 Task: Create a task  Integrate a new online faxing system for a company's communications , assign it to team member softage.5@softage.net in the project AgileOrigin and update the status of the task to  On Track  , set the priority of the task to Low
Action: Mouse moved to (82, 64)
Screenshot: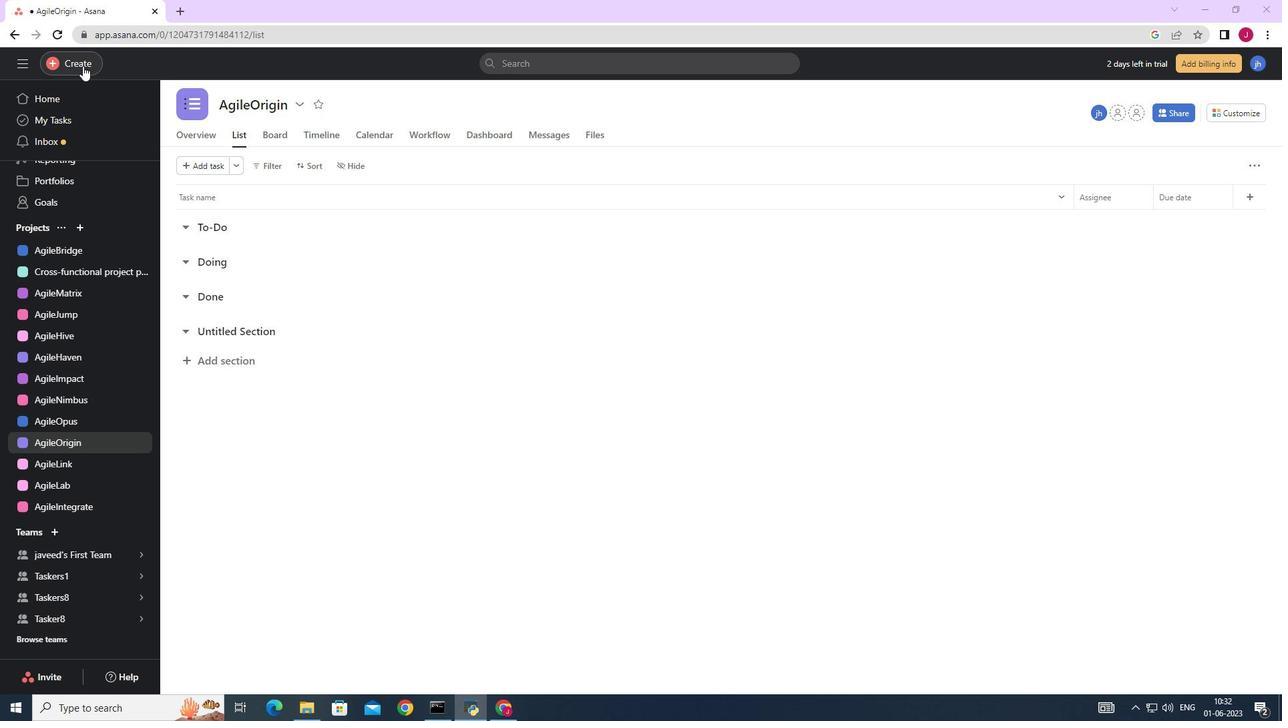 
Action: Mouse pressed left at (82, 64)
Screenshot: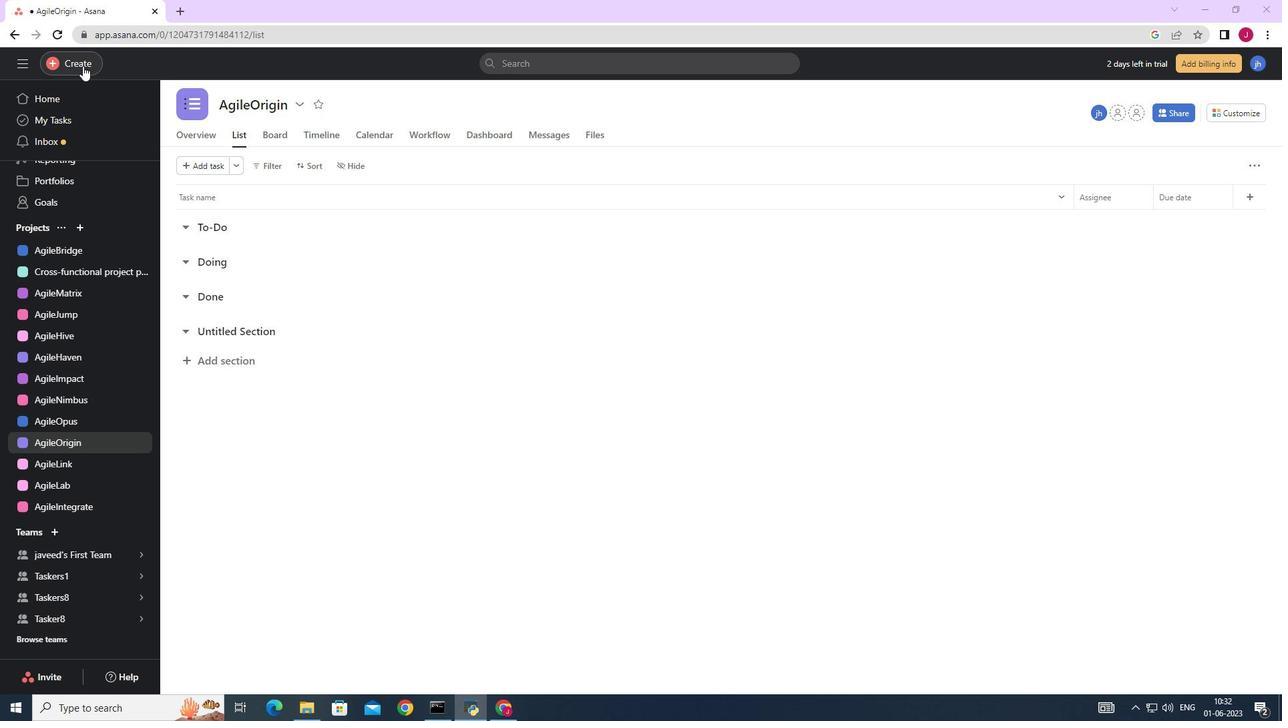 
Action: Mouse moved to (161, 64)
Screenshot: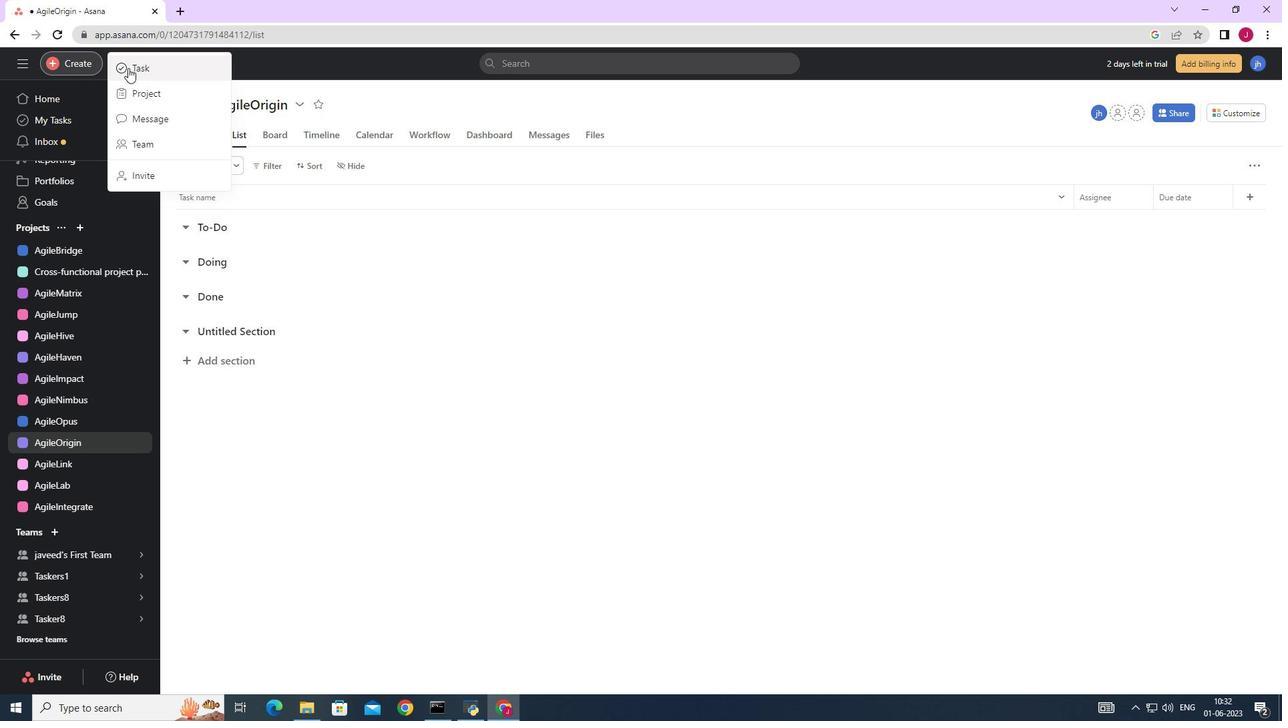 
Action: Mouse pressed left at (161, 64)
Screenshot: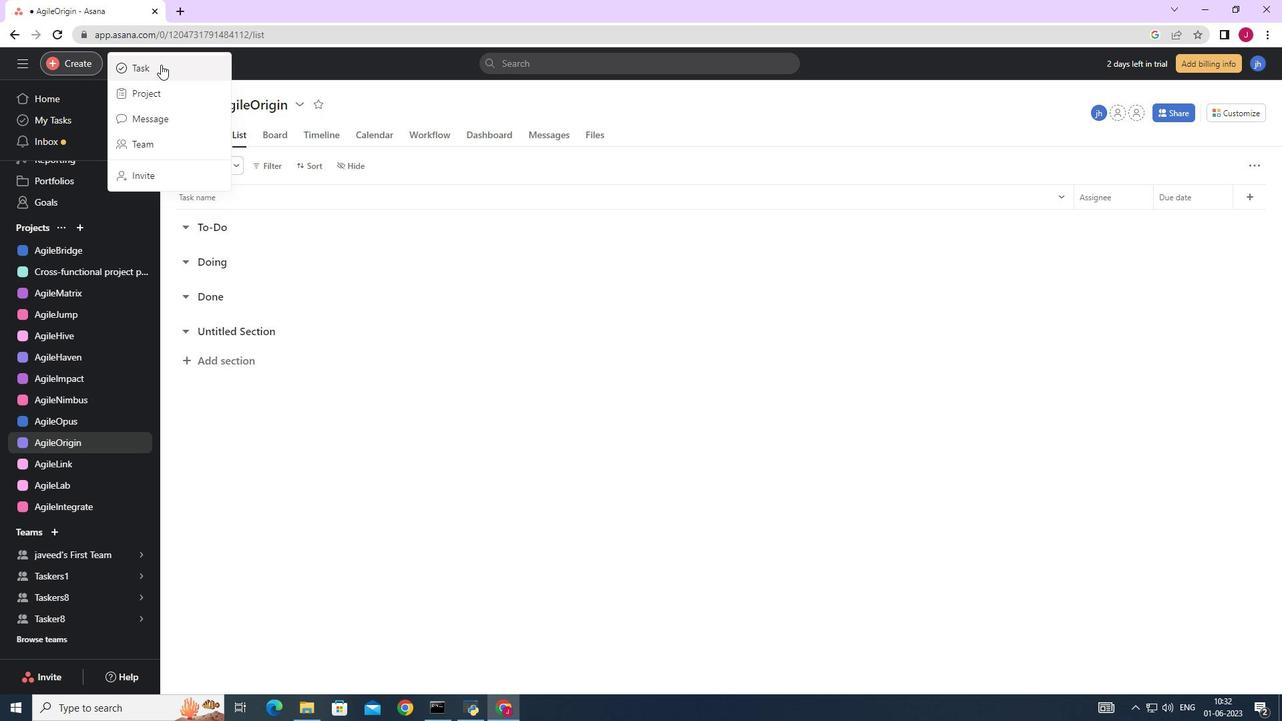 
Action: Mouse moved to (1044, 440)
Screenshot: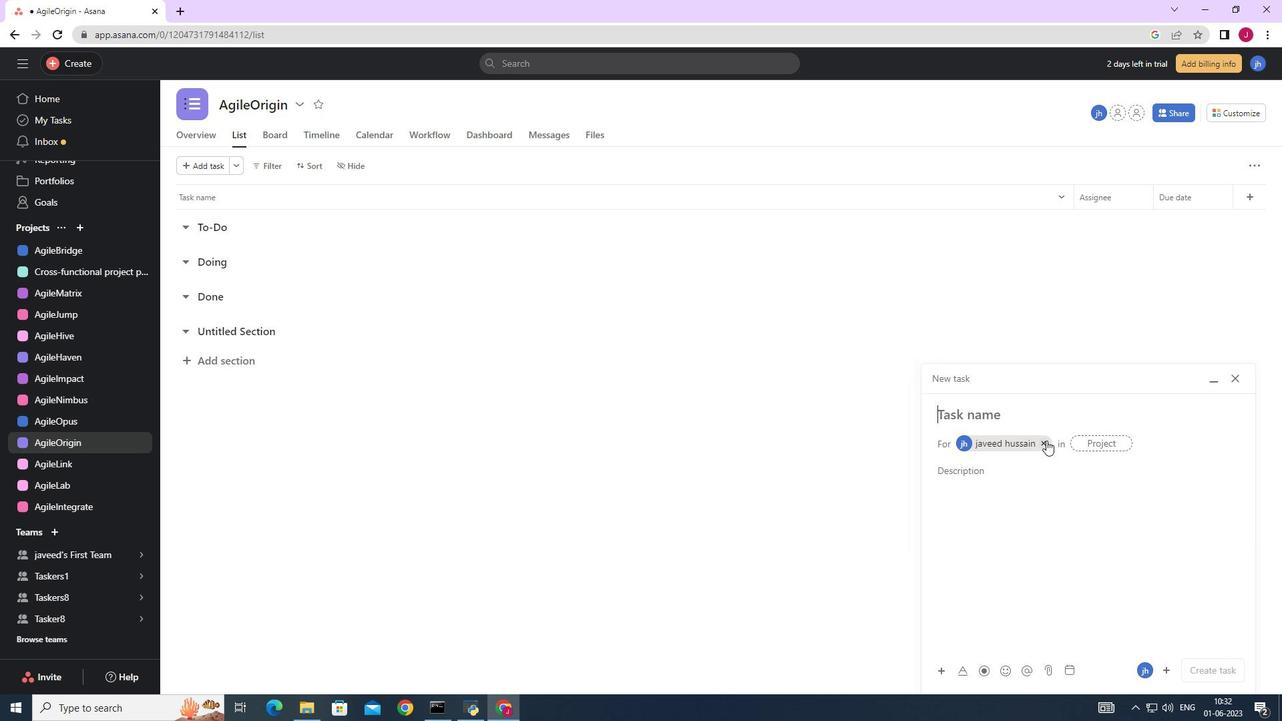 
Action: Mouse pressed left at (1044, 440)
Screenshot: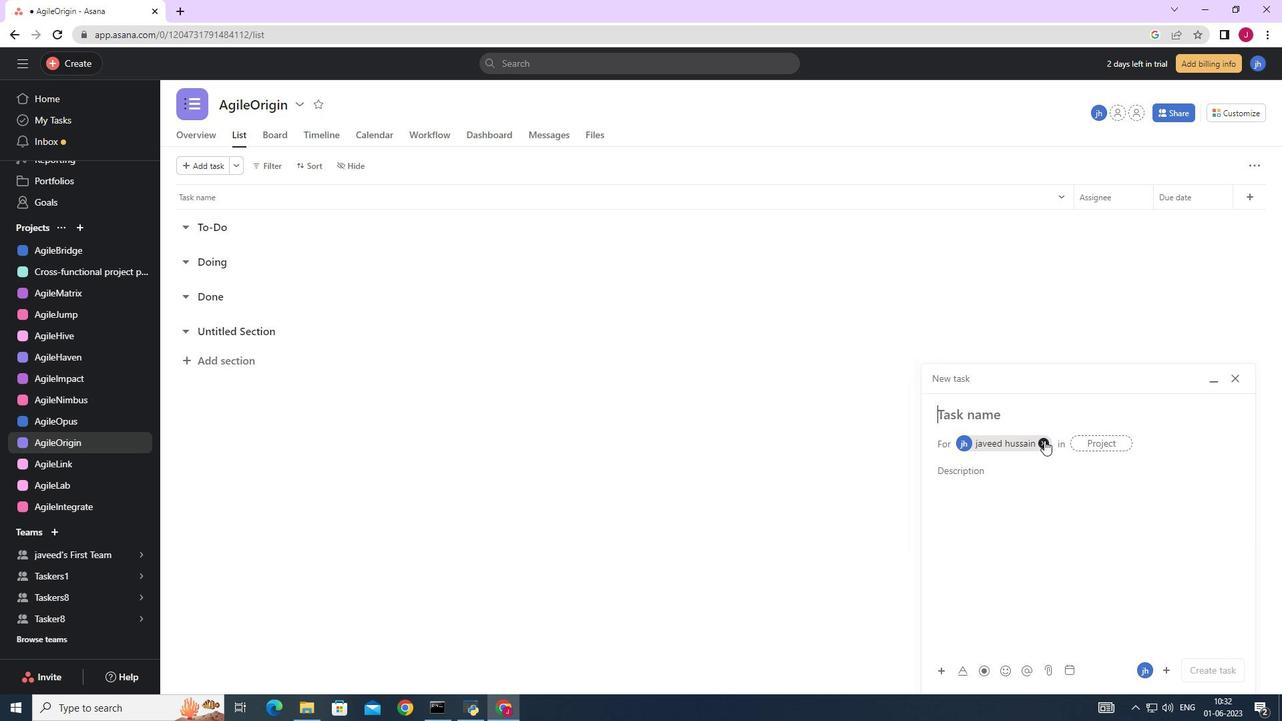 
Action: Mouse moved to (982, 443)
Screenshot: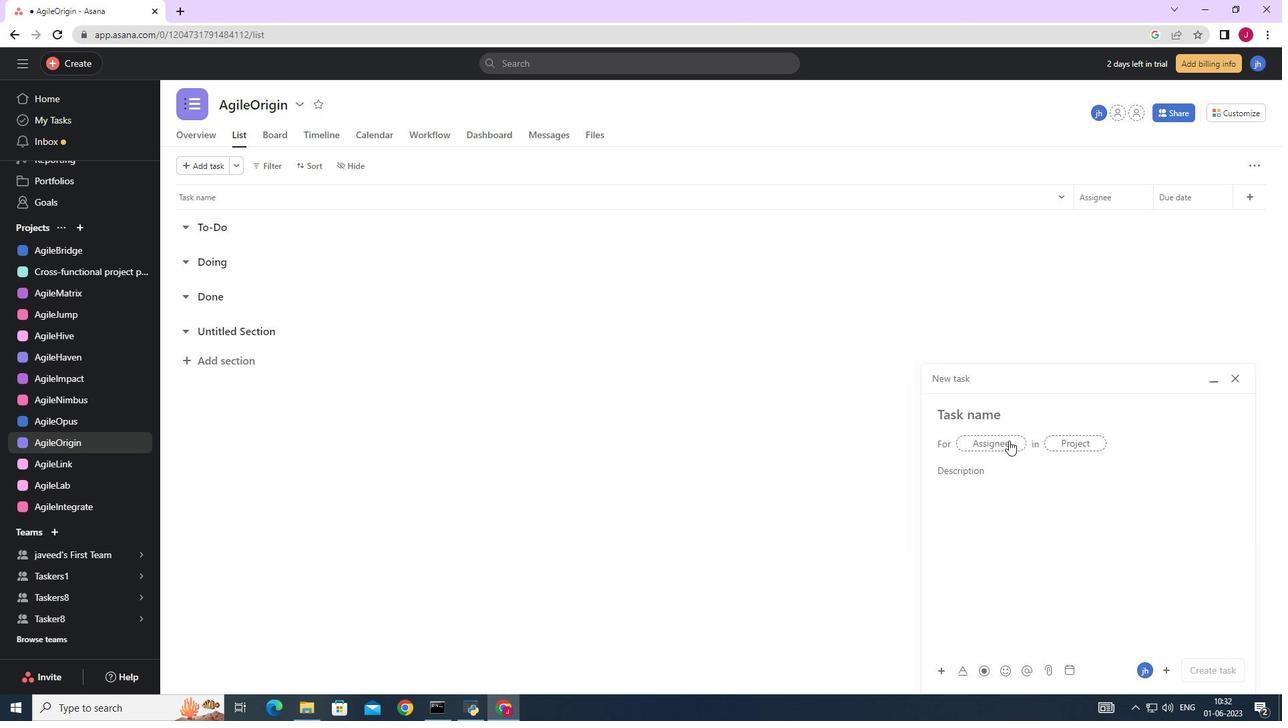 
Action: Mouse pressed left at (982, 443)
Screenshot: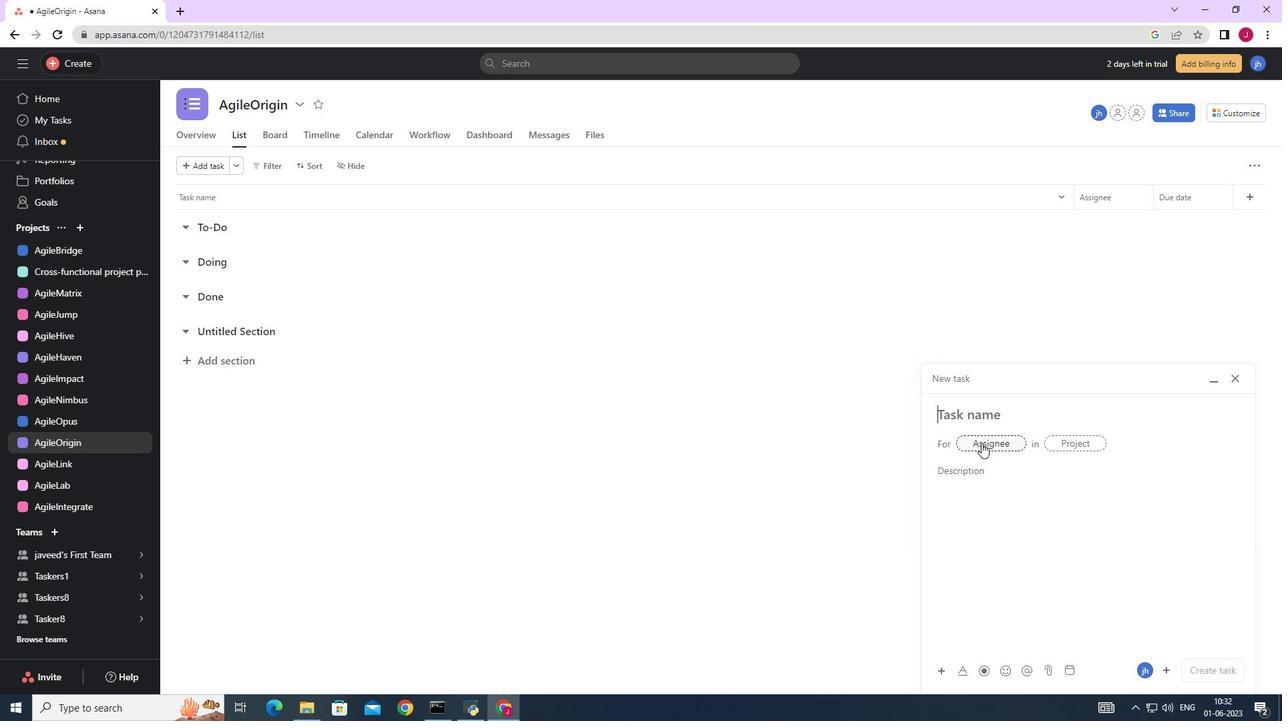 
Action: Mouse moved to (976, 413)
Screenshot: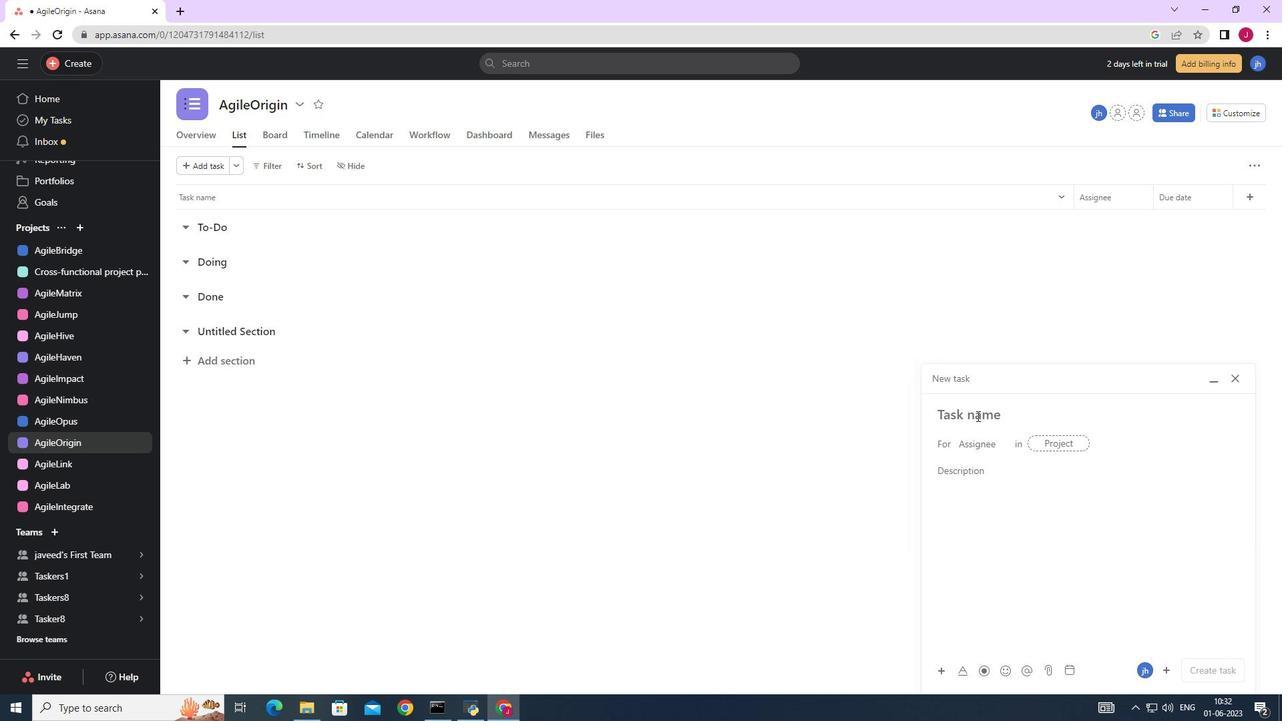
Action: Mouse pressed left at (976, 414)
Screenshot: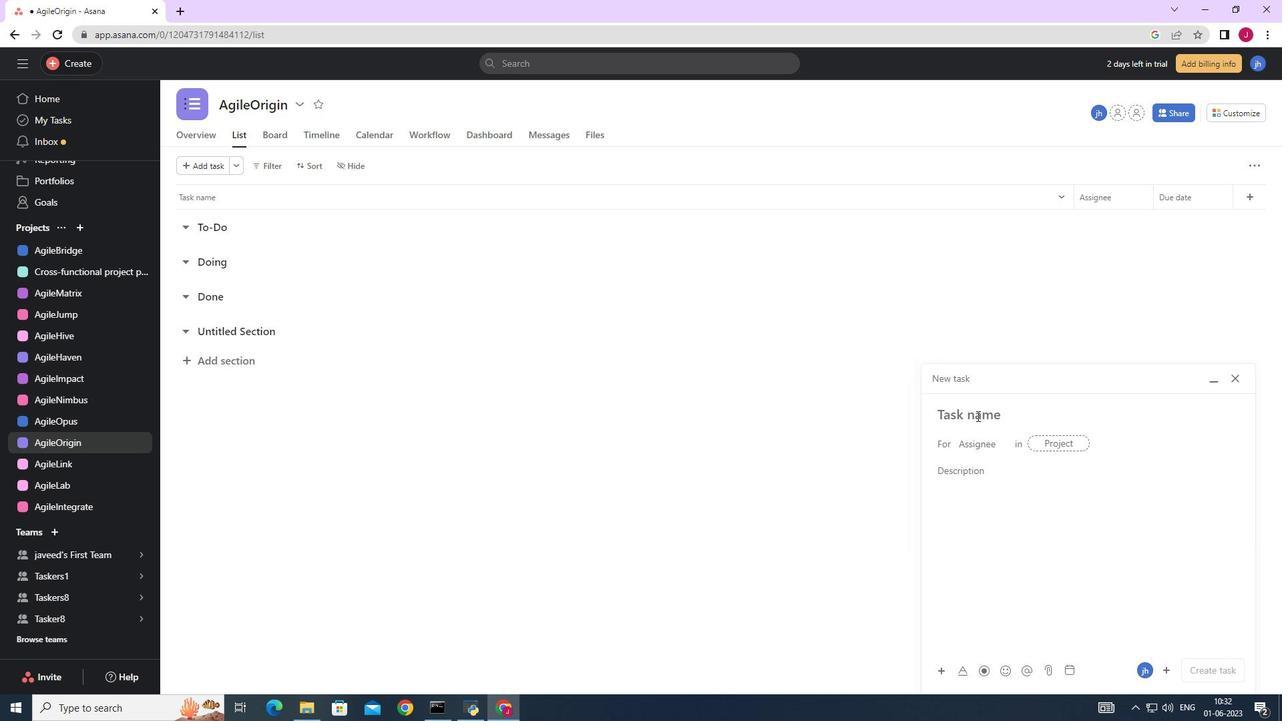 
Action: Key pressed <Key.caps_lock>I<Key.caps_lock>ntegrate<Key.space>a<Key.space>new<Key.space>online<Key.space>faxing<Key.space>system<Key.space>for<Key.space>a<Key.space>companys<Key.space>
Screenshot: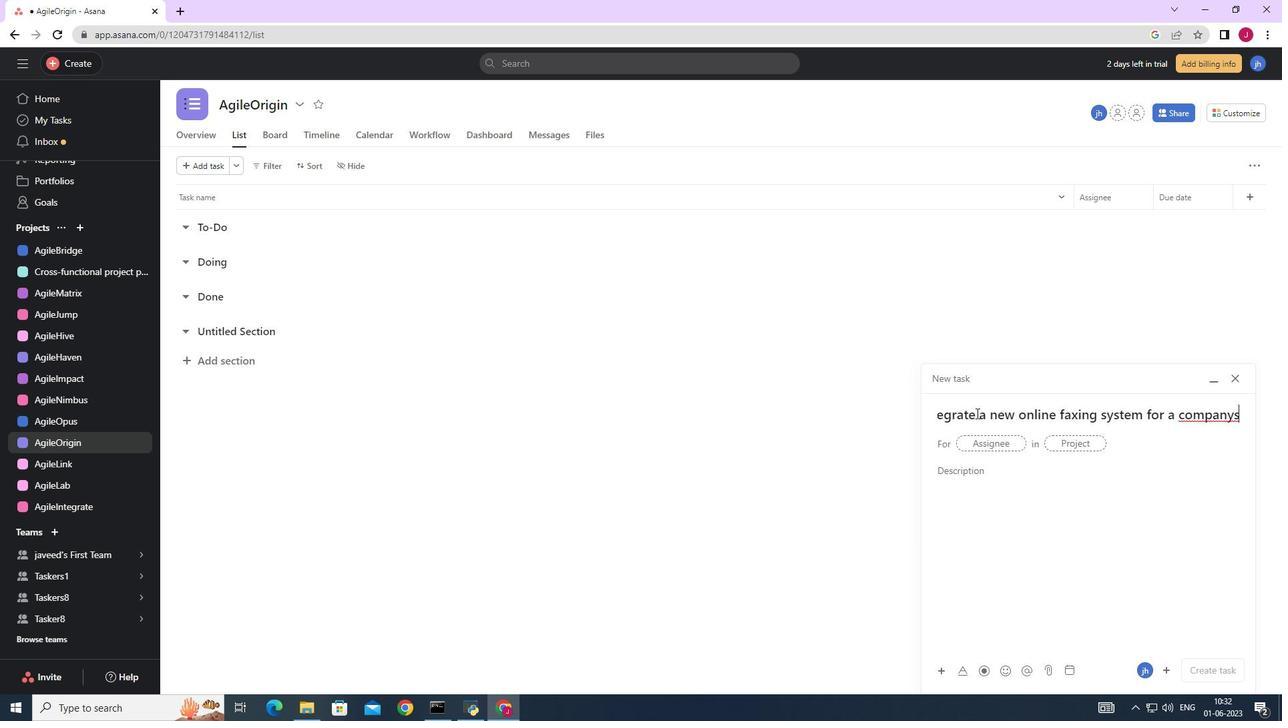 
Action: Mouse moved to (1205, 414)
Screenshot: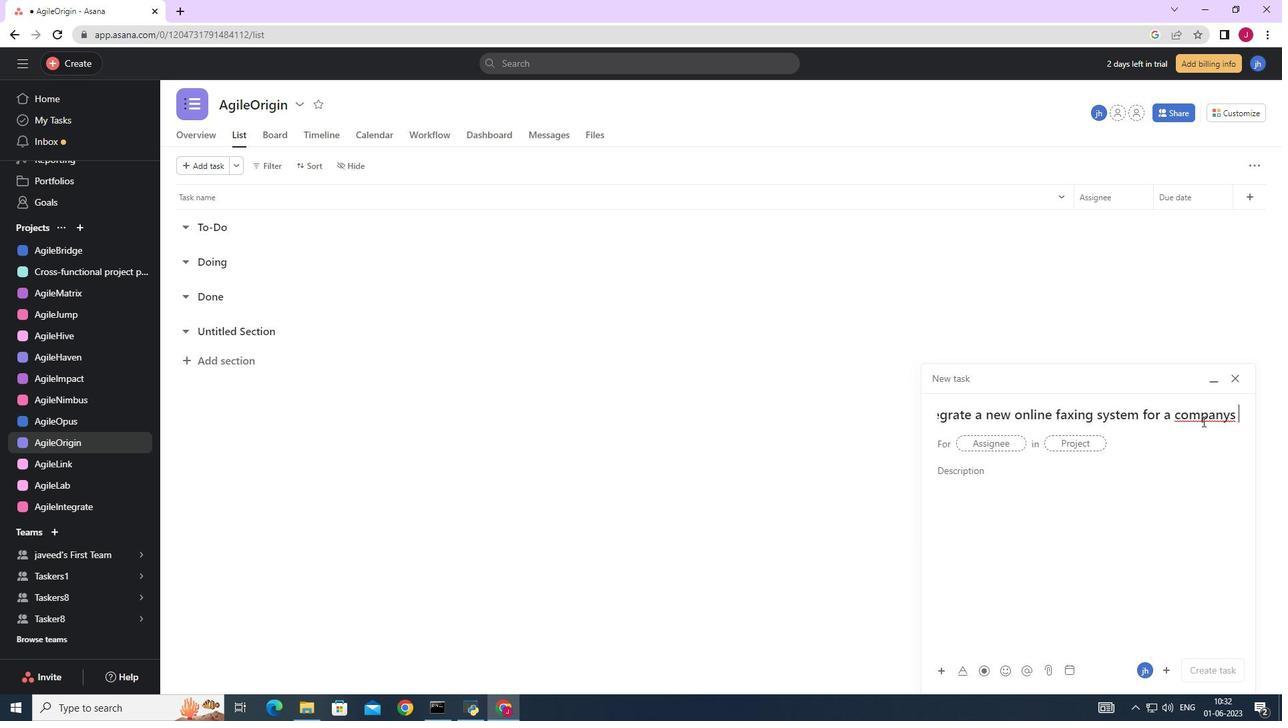 
Action: Mouse pressed right at (1205, 414)
Screenshot: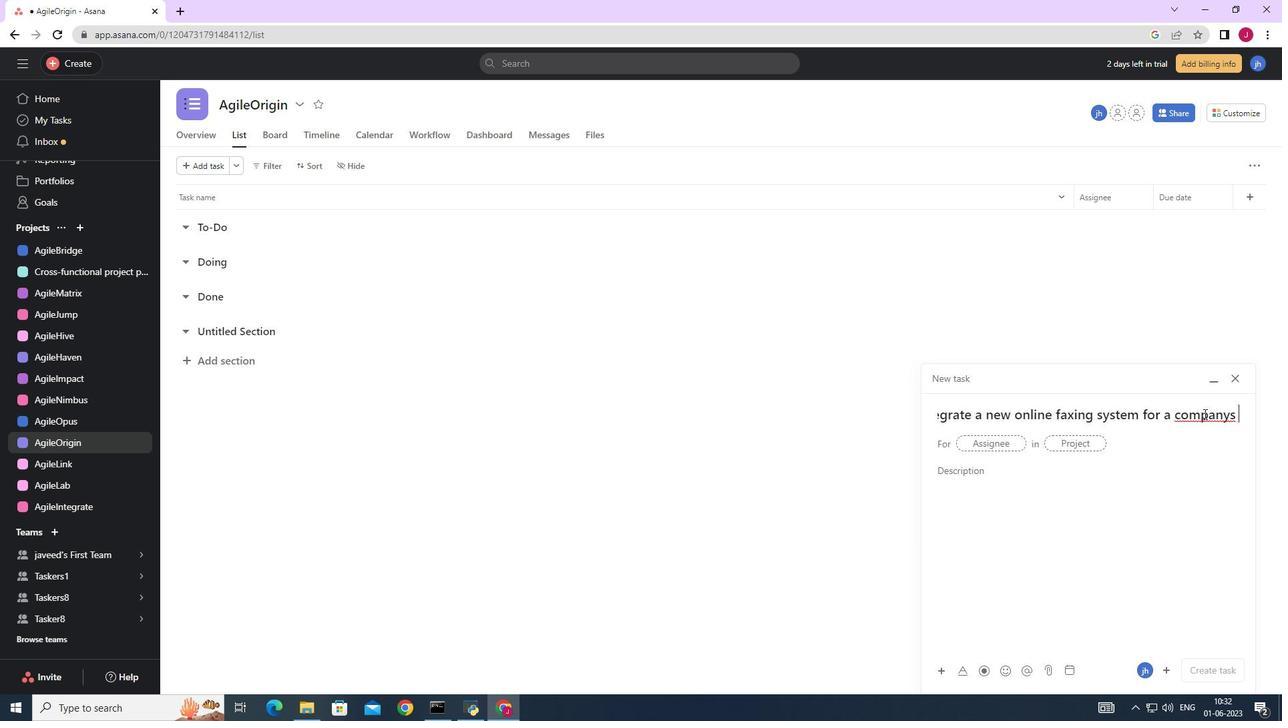 
Action: Mouse moved to (1171, 423)
Screenshot: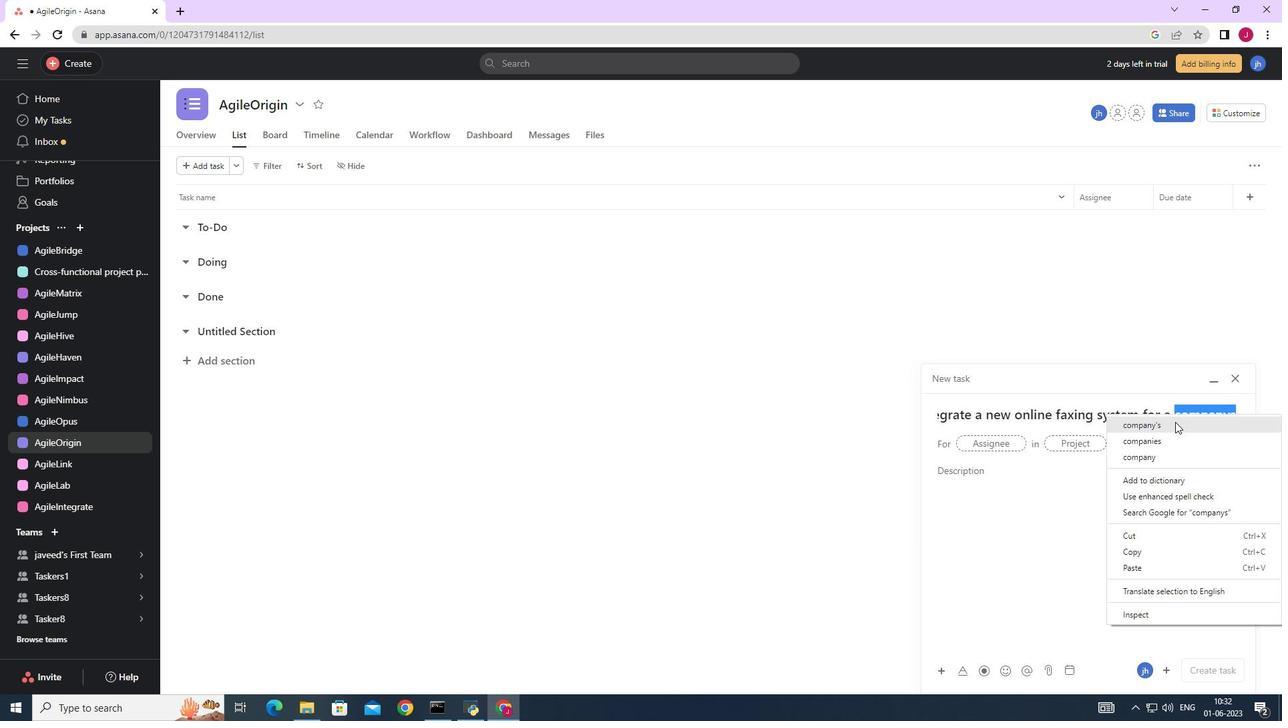 
Action: Mouse pressed left at (1171, 423)
Screenshot: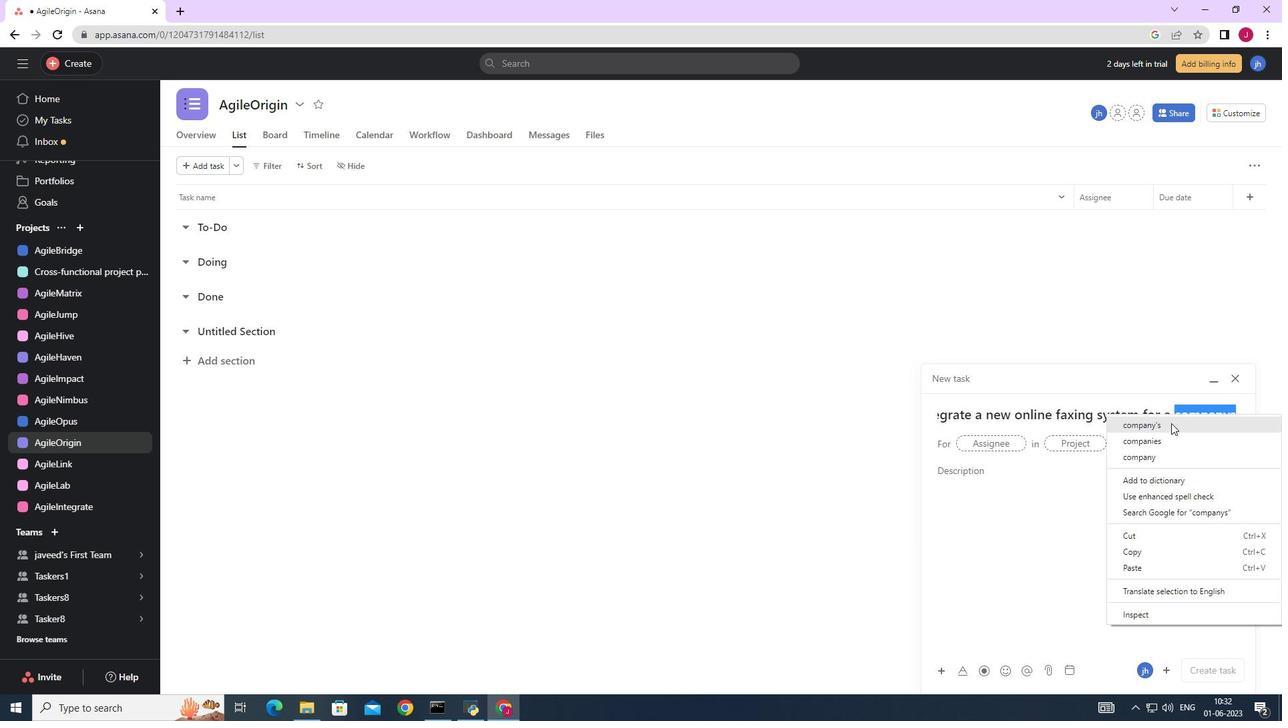 
Action: Key pressed <Key.space>communications
Screenshot: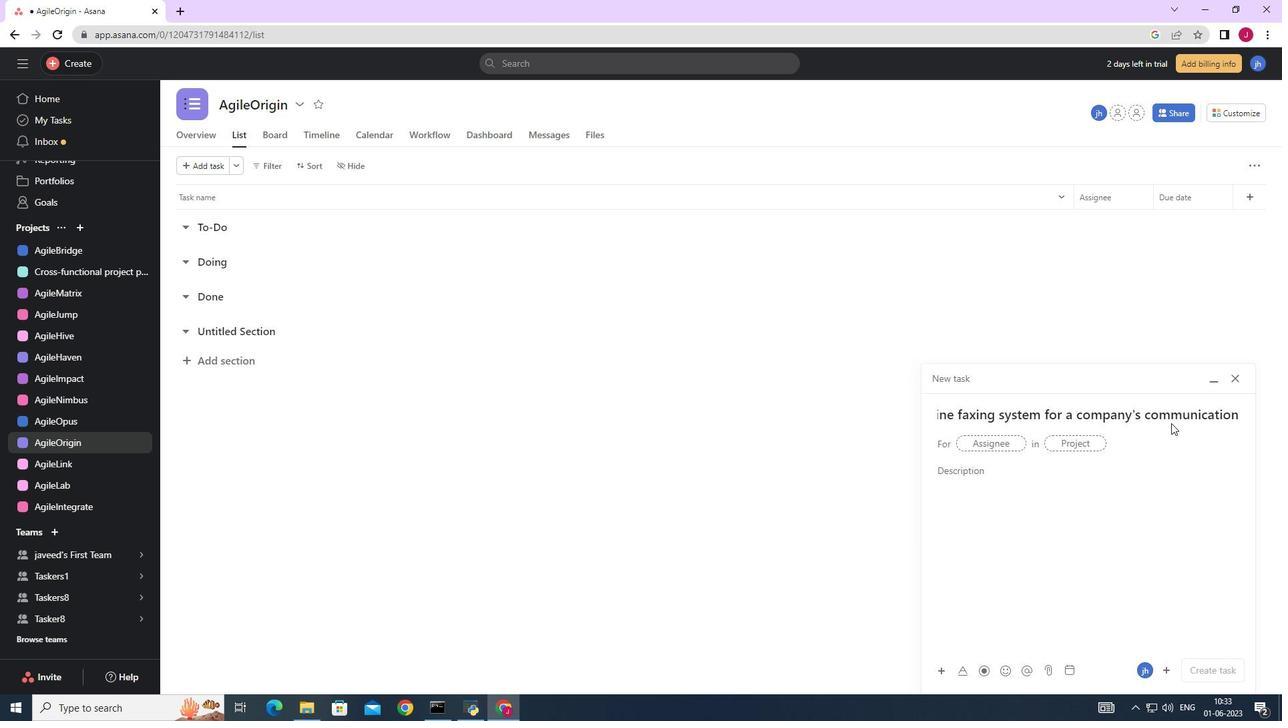
Action: Mouse moved to (997, 442)
Screenshot: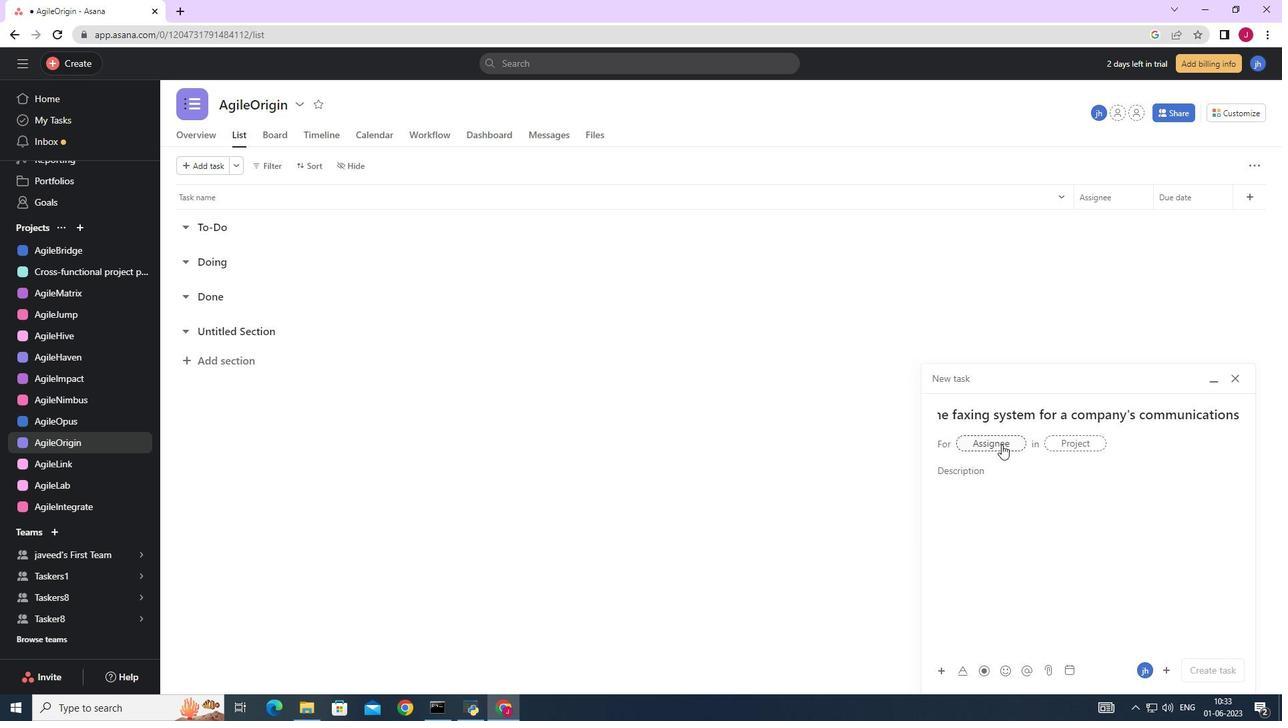 
Action: Mouse pressed left at (997, 442)
Screenshot: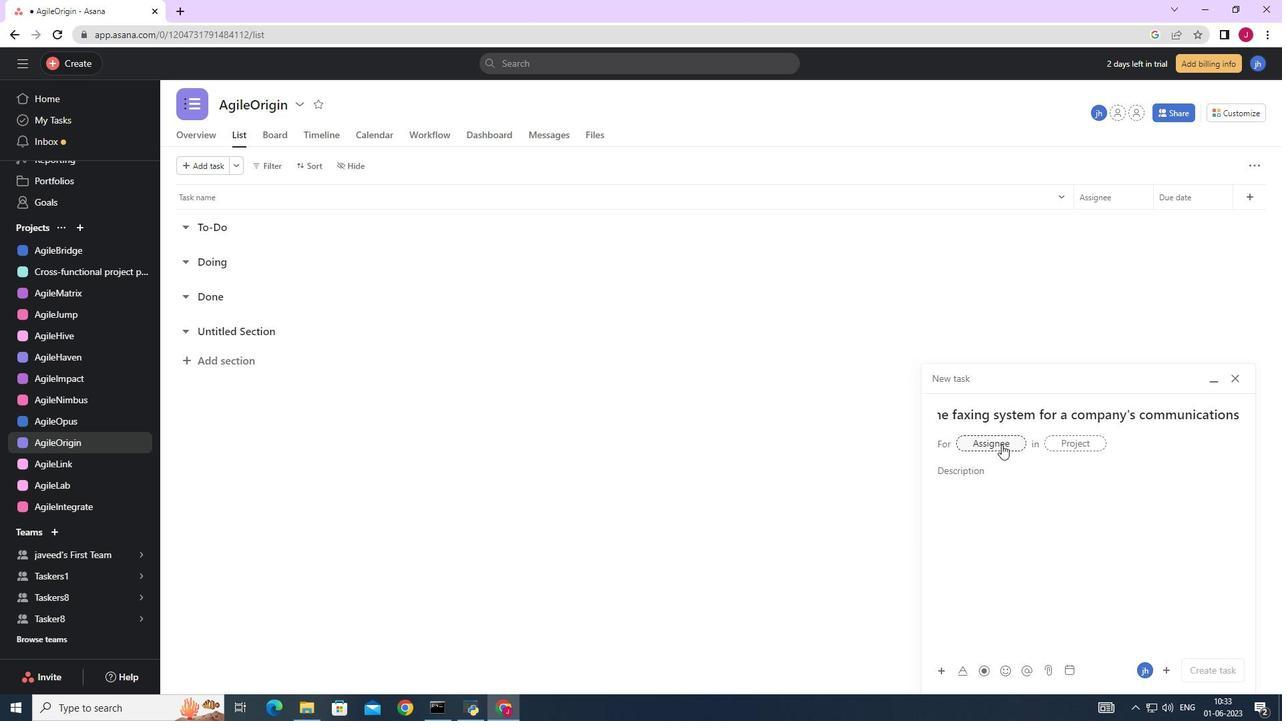 
Action: Key pressed softage.5
Screenshot: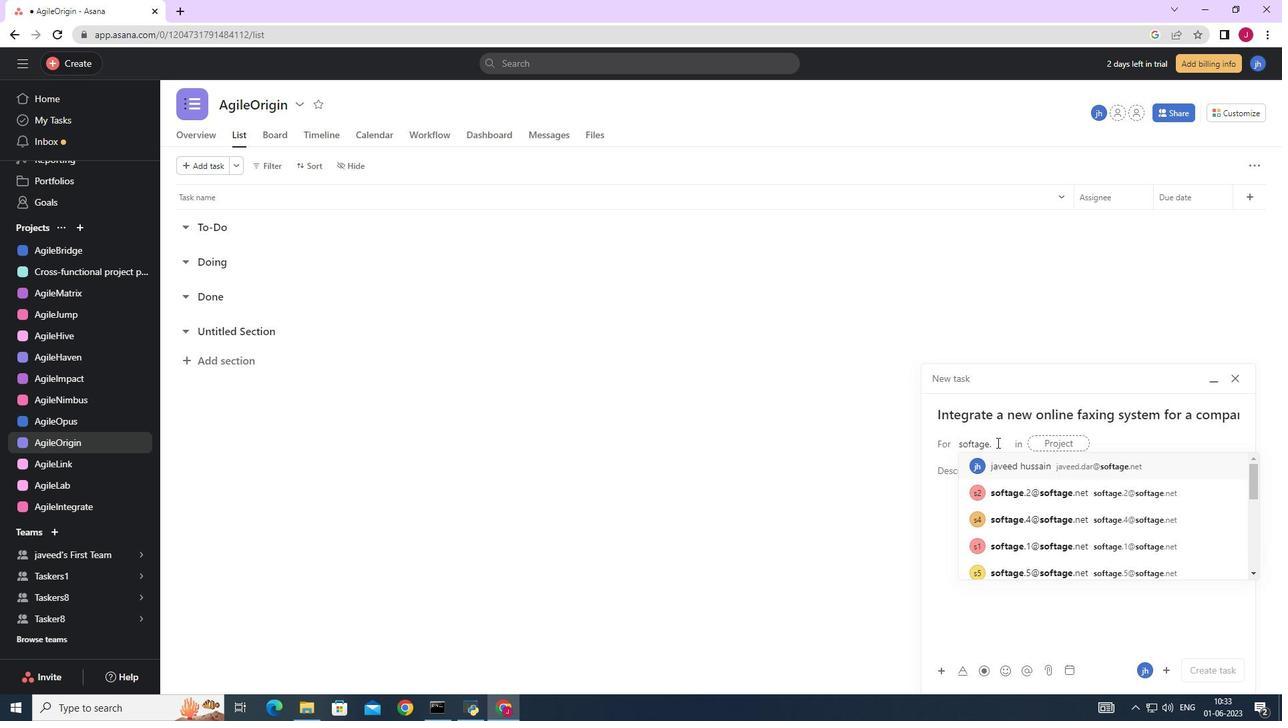 
Action: Mouse moved to (1012, 467)
Screenshot: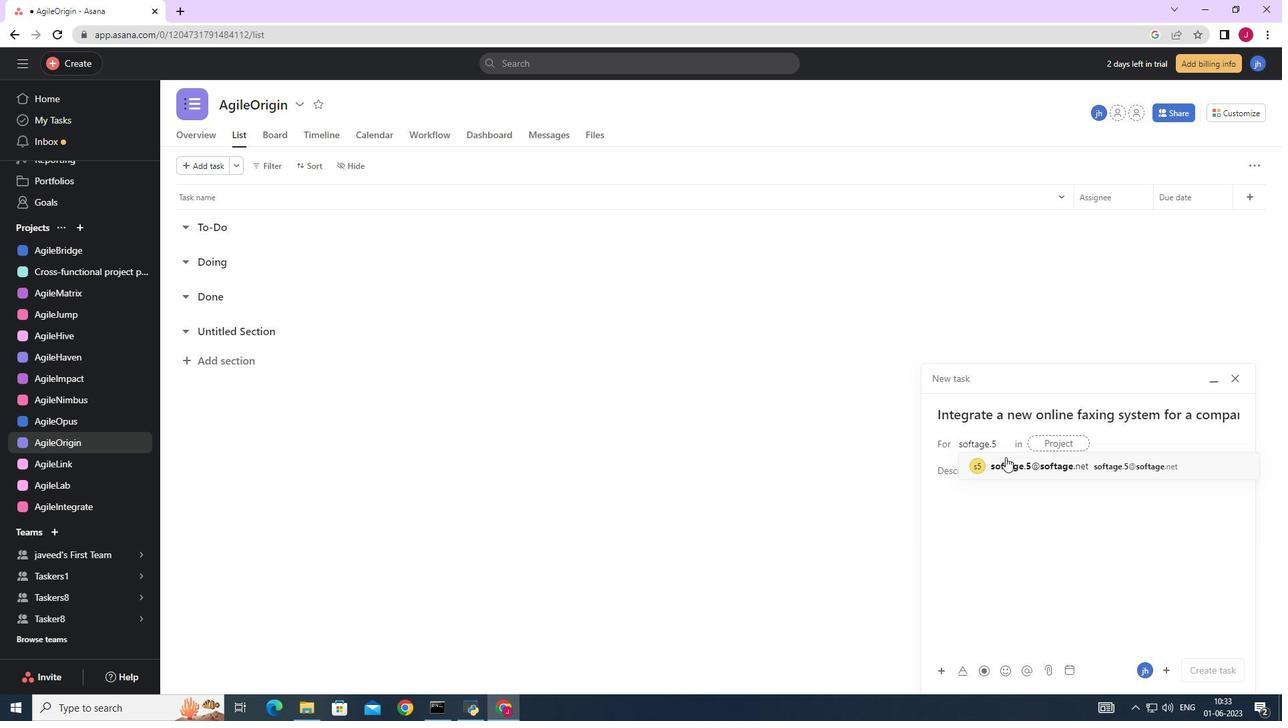 
Action: Mouse pressed left at (1012, 467)
Screenshot: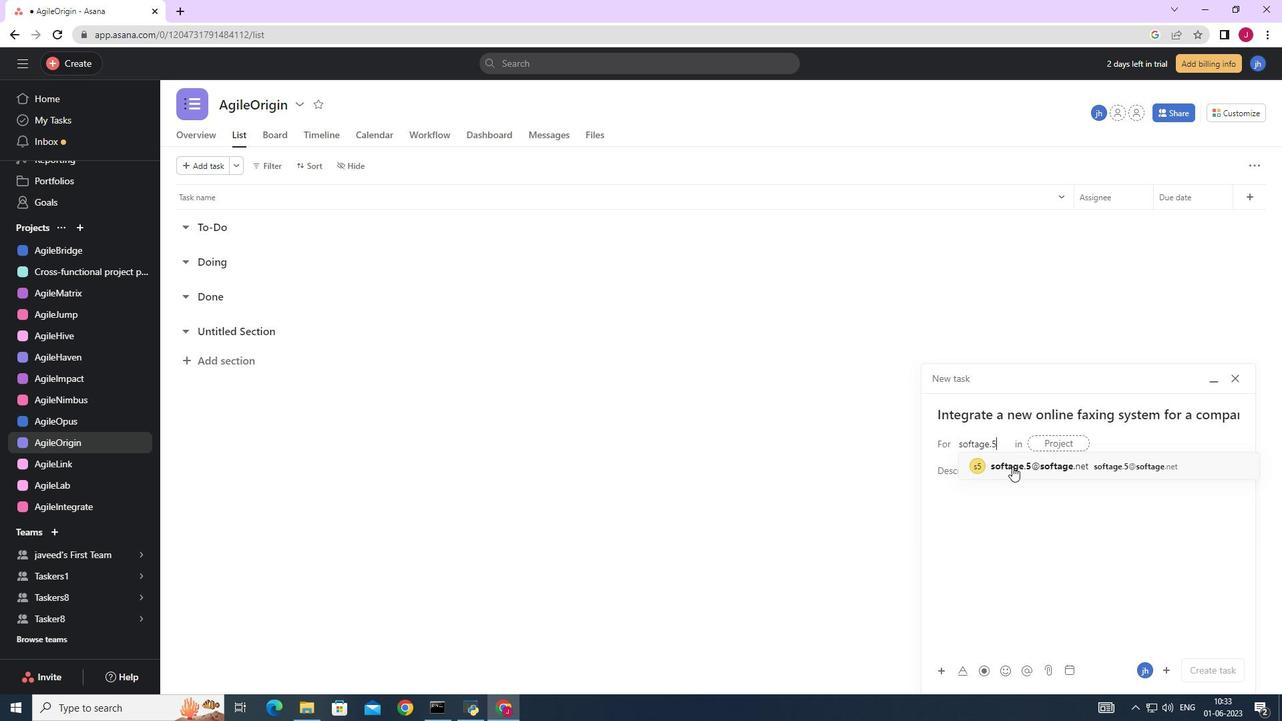 
Action: Mouse moved to (823, 475)
Screenshot: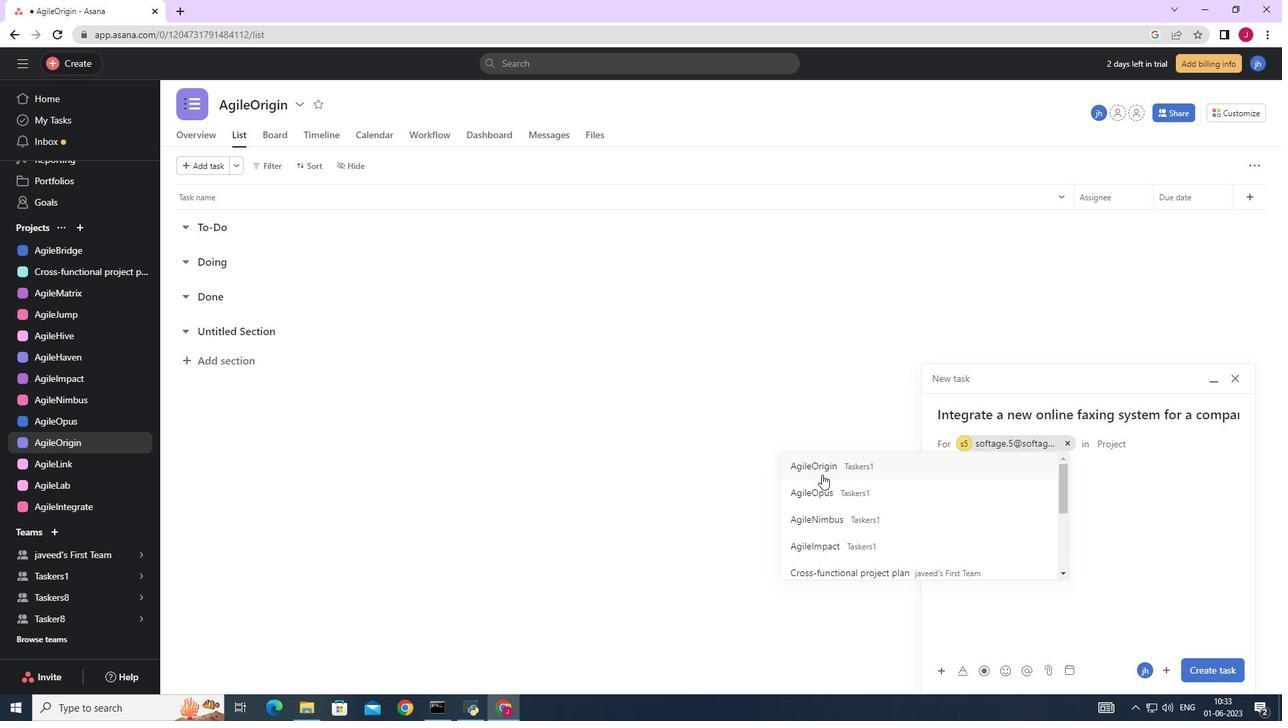 
Action: Mouse scrolled (823, 475) with delta (0, 0)
Screenshot: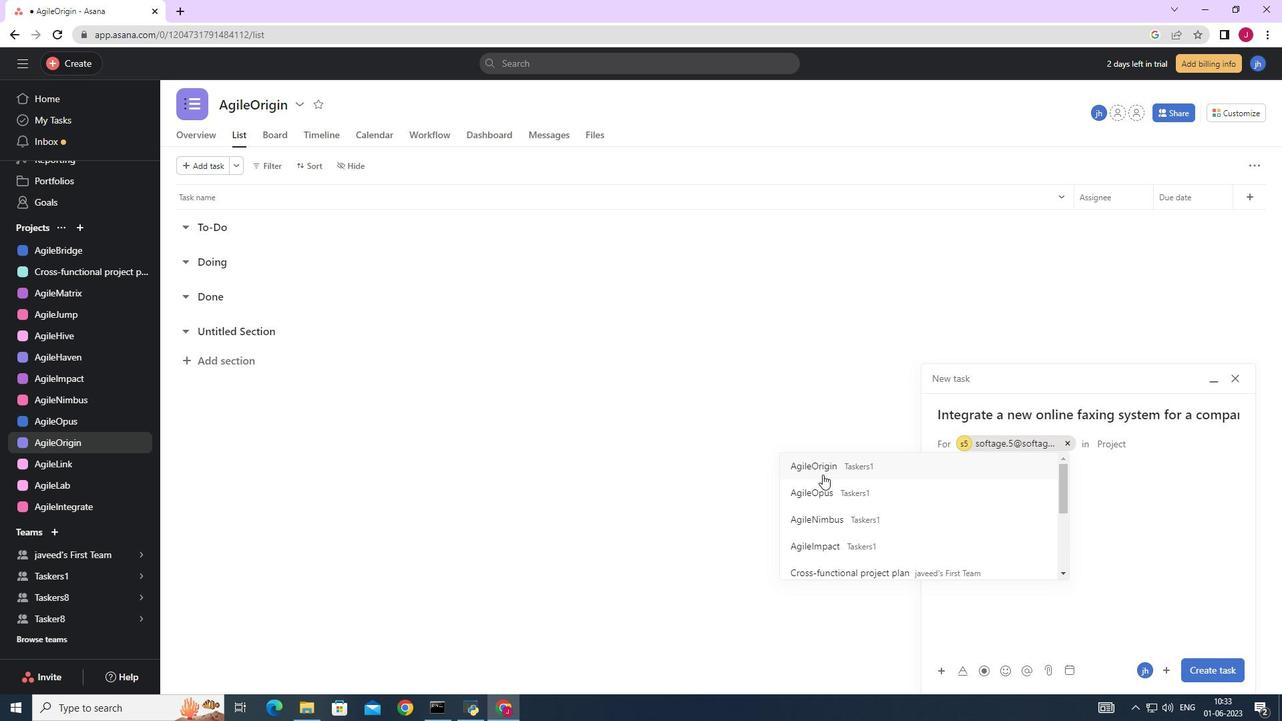 
Action: Mouse scrolled (823, 475) with delta (0, 0)
Screenshot: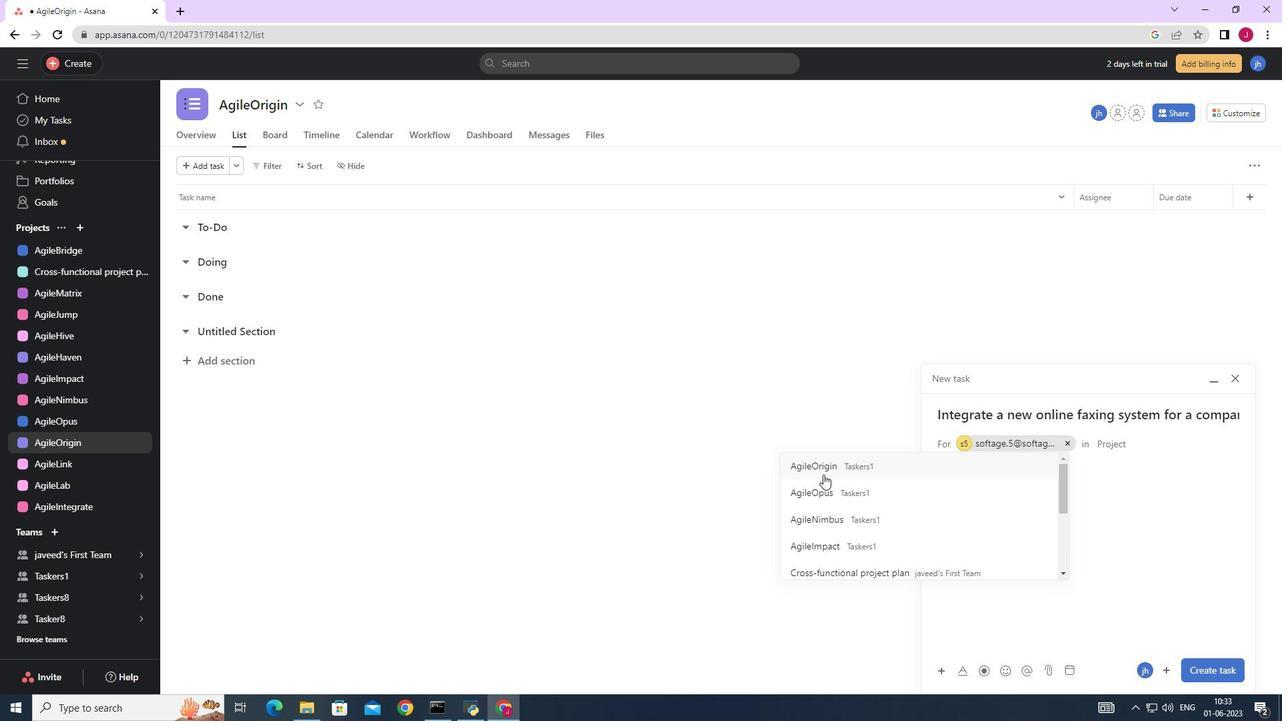 
Action: Mouse scrolled (823, 475) with delta (0, 0)
Screenshot: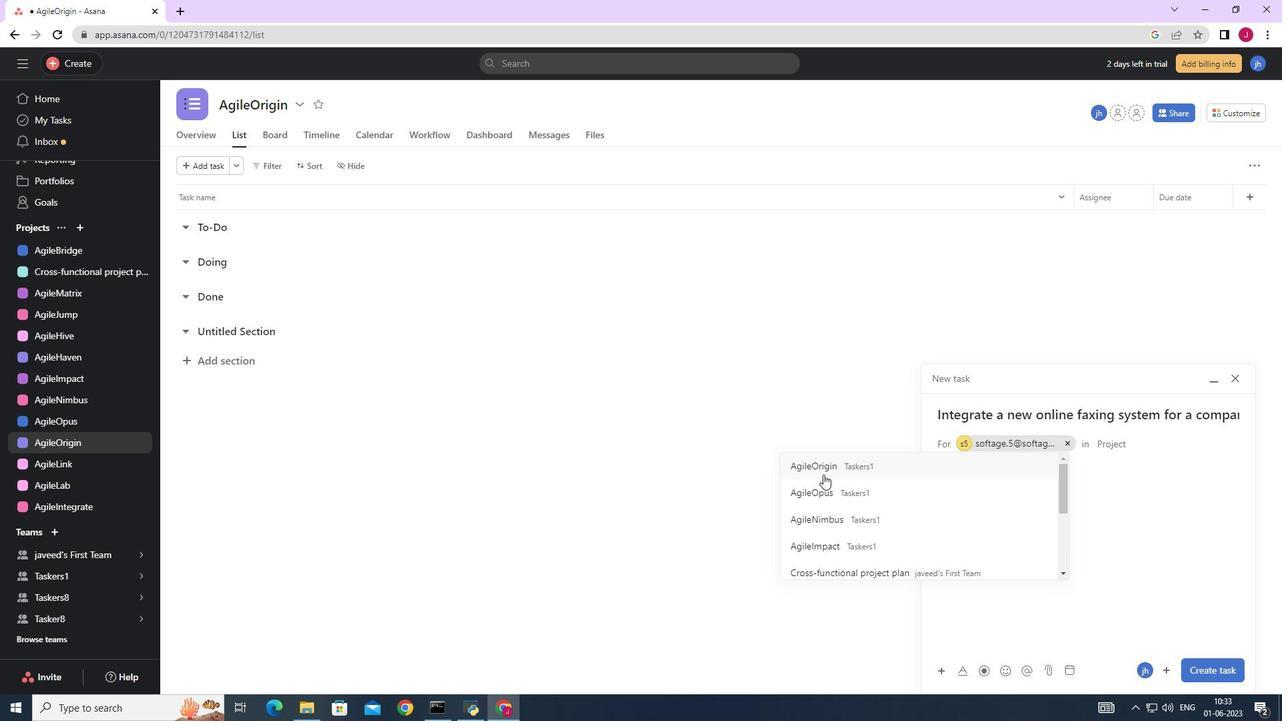 
Action: Mouse moved to (820, 465)
Screenshot: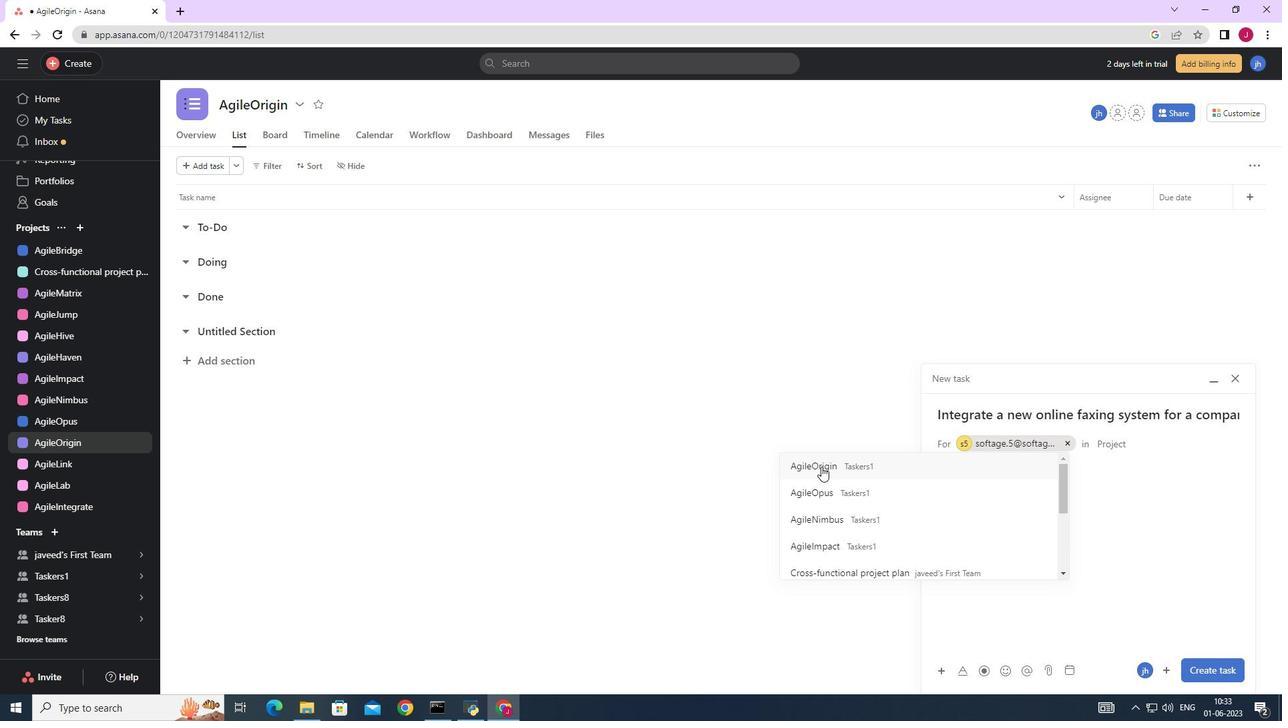 
Action: Mouse pressed left at (820, 465)
Screenshot: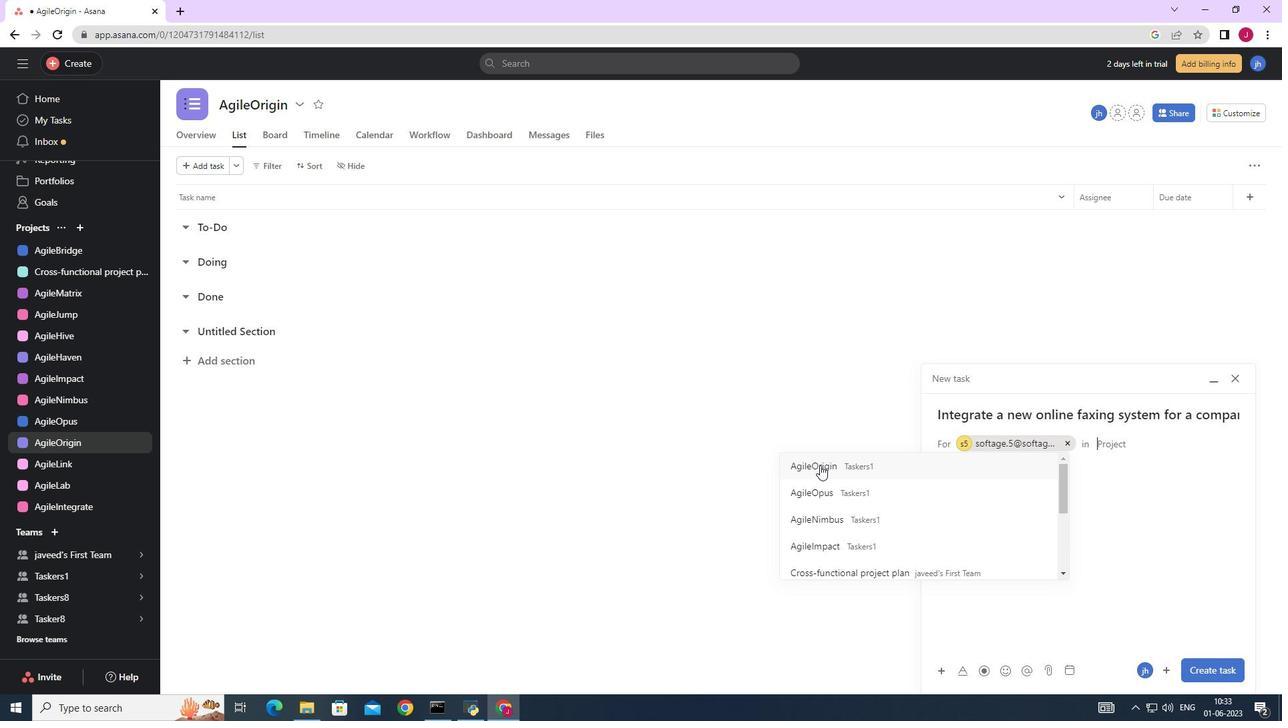 
Action: Mouse moved to (1252, 195)
Screenshot: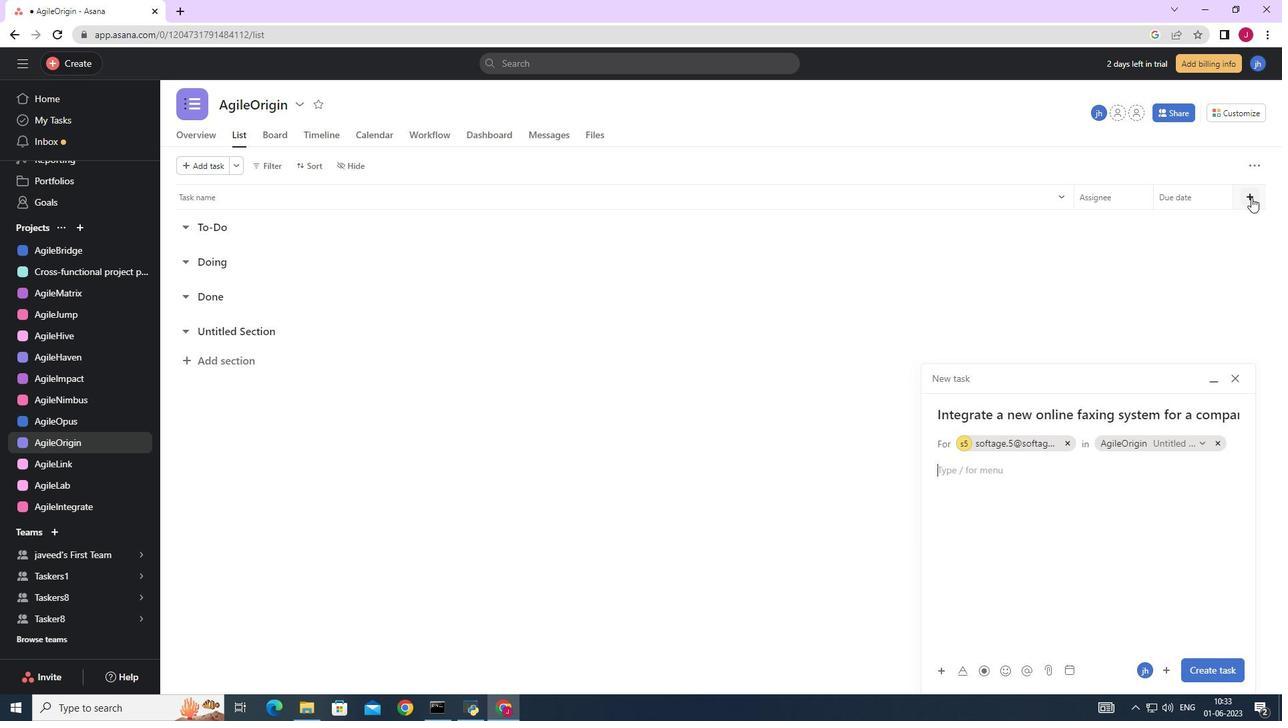 
Action: Mouse pressed left at (1252, 195)
Screenshot: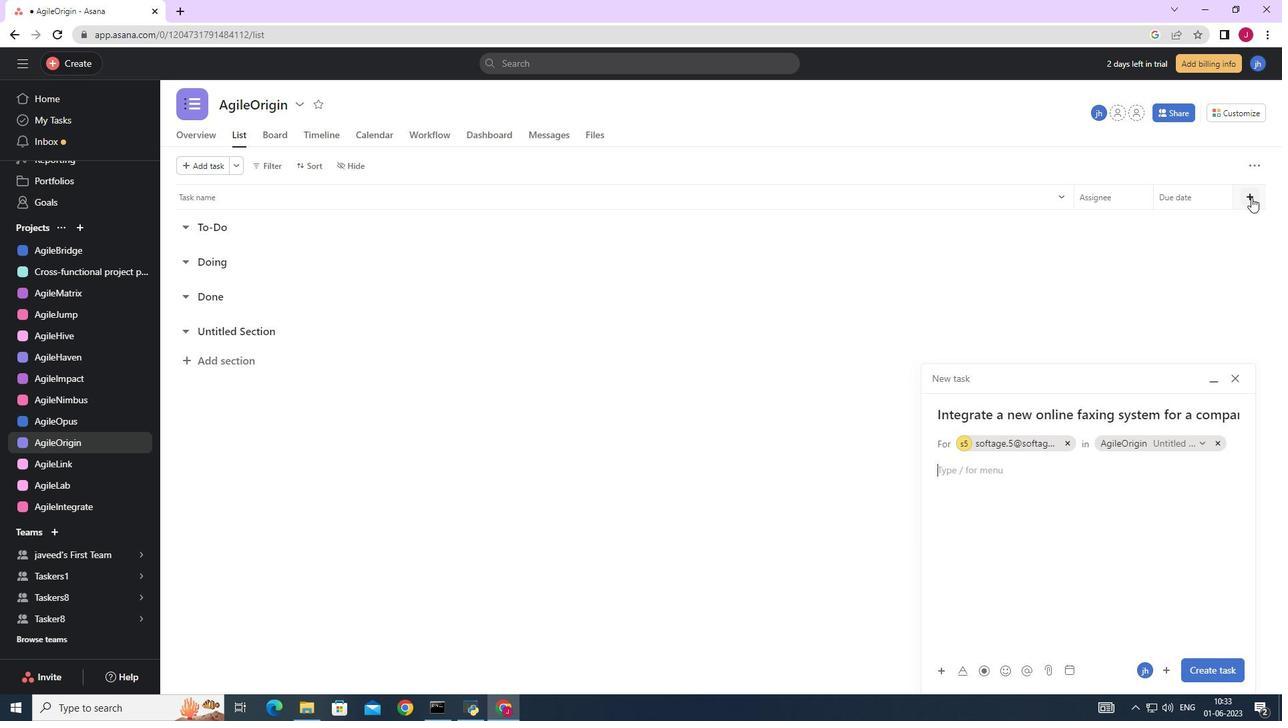 
Action: Mouse moved to (1184, 245)
Screenshot: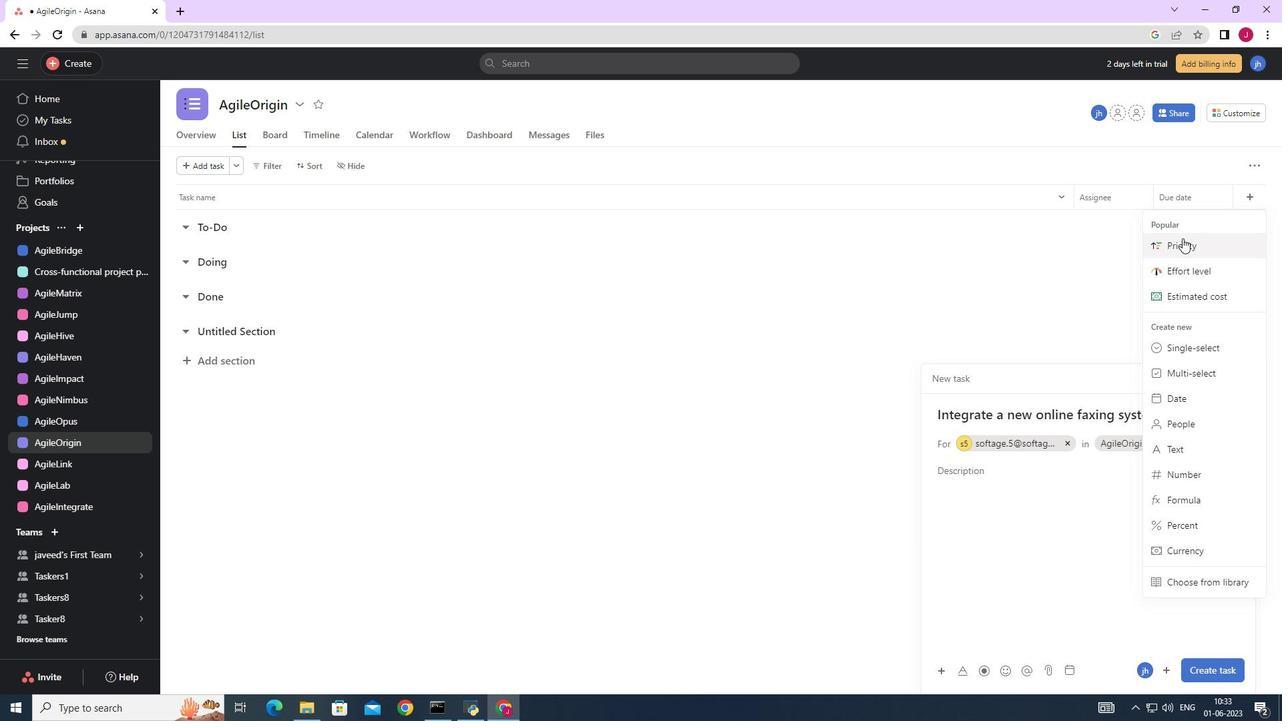 
Action: Mouse pressed left at (1184, 245)
Screenshot: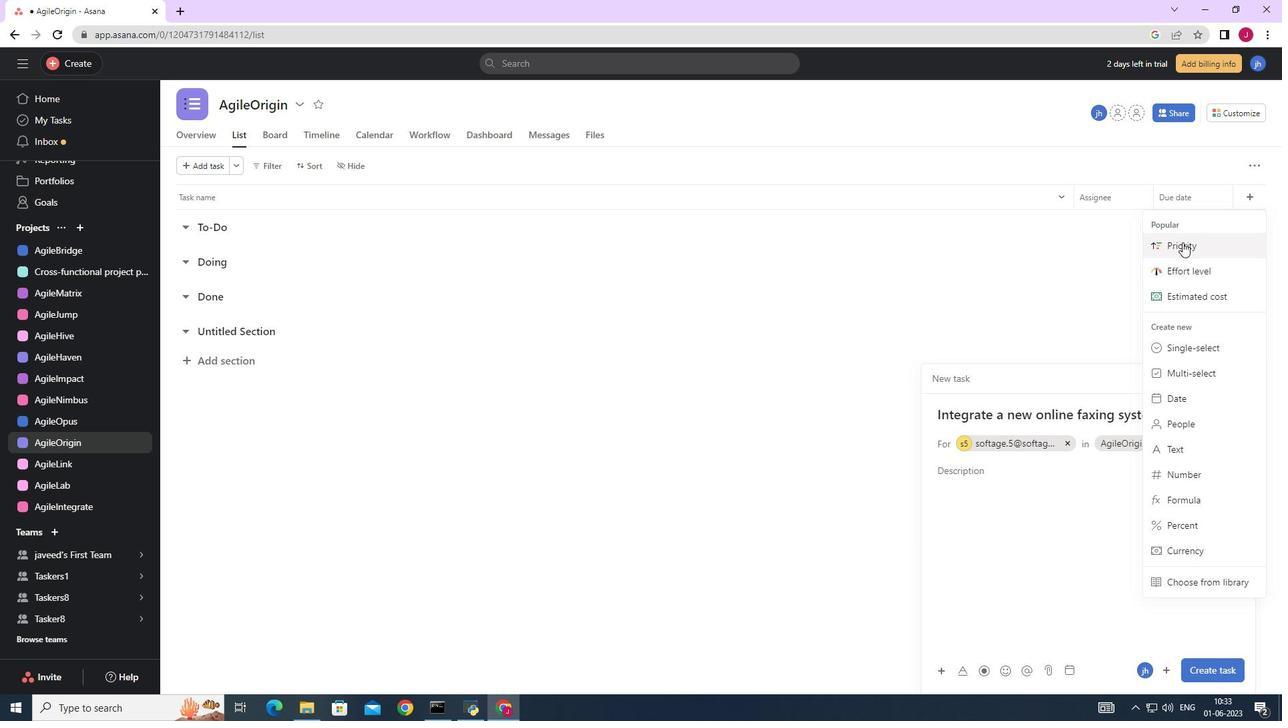 
Action: Mouse moved to (770, 451)
Screenshot: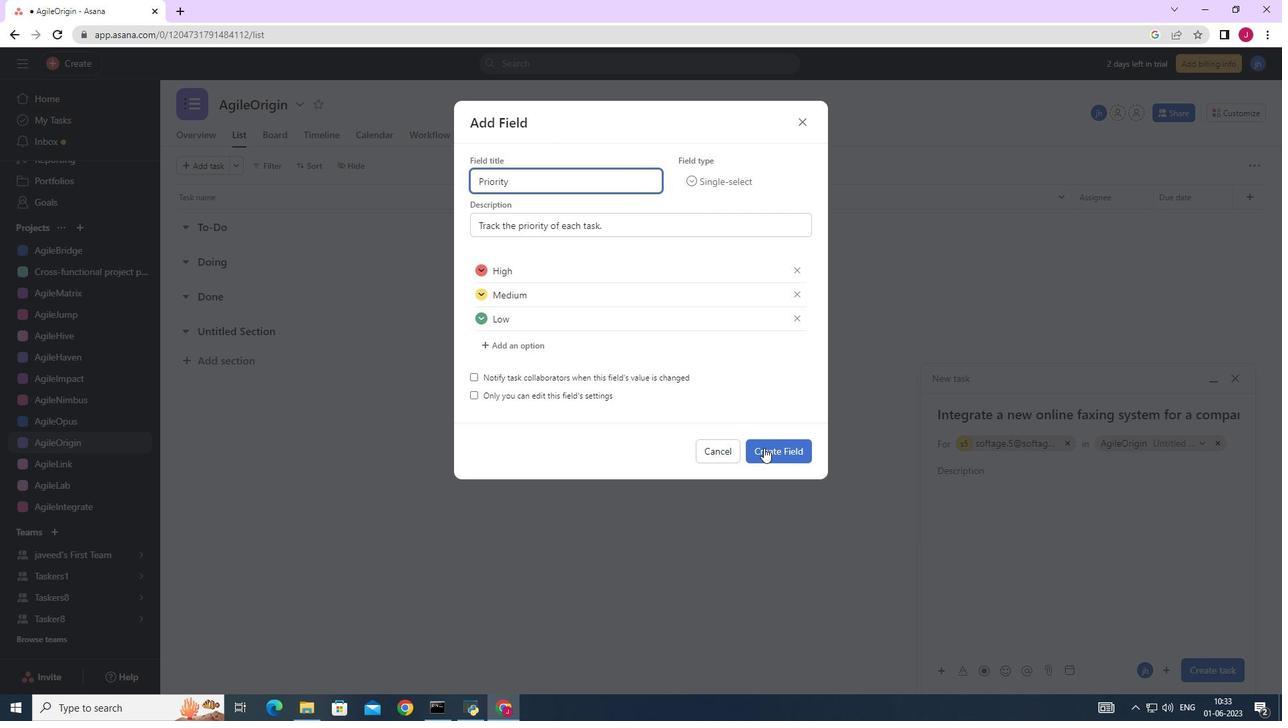 
Action: Mouse pressed left at (770, 451)
Screenshot: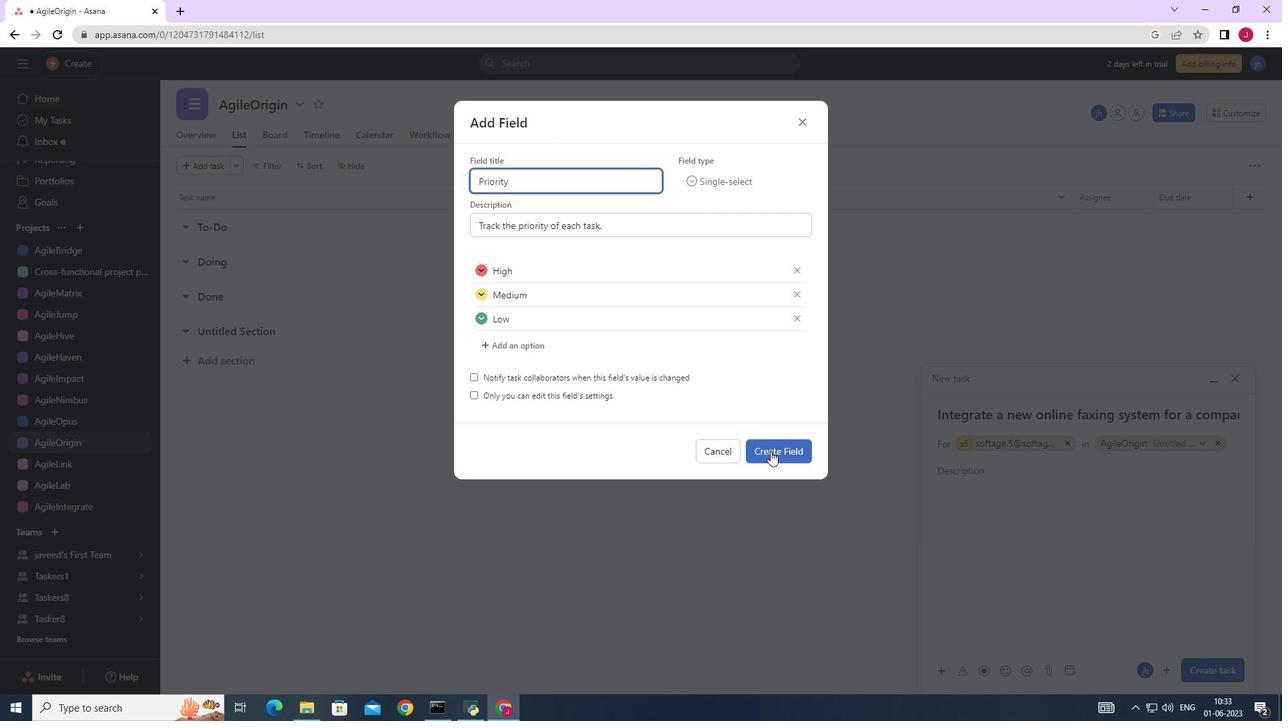 
Action: Mouse moved to (1254, 201)
Screenshot: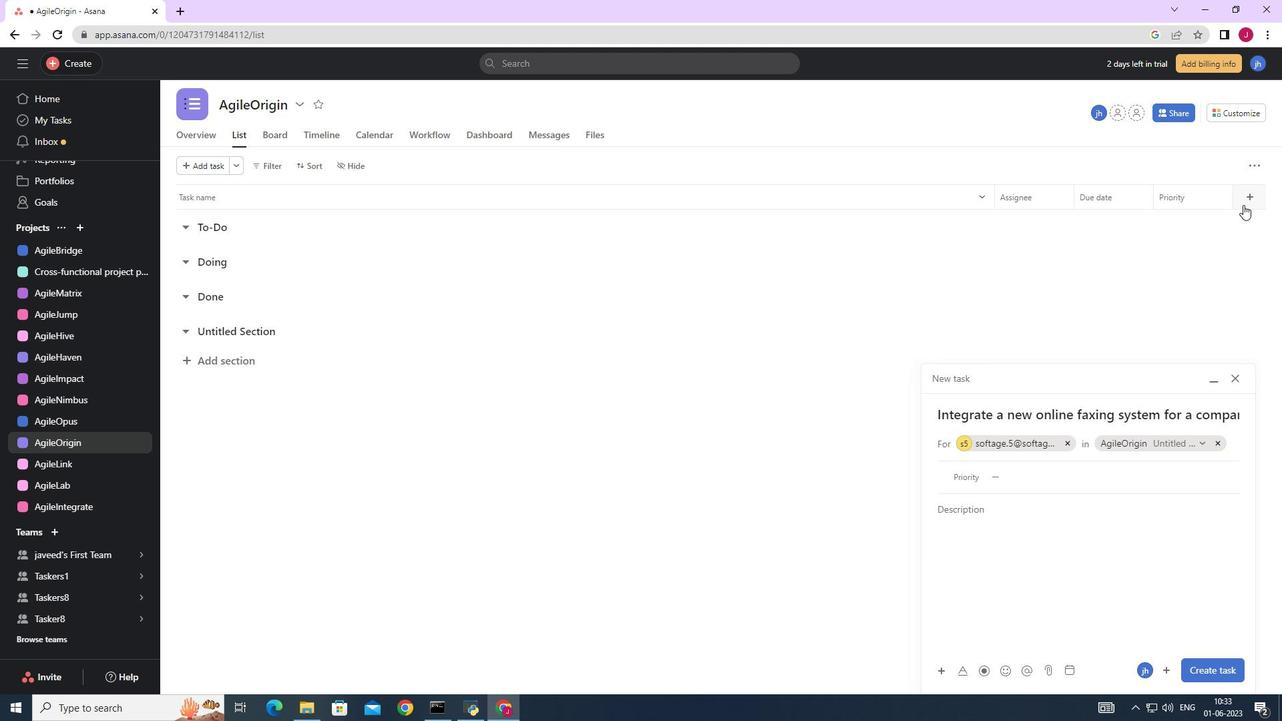 
Action: Mouse pressed left at (1254, 201)
Screenshot: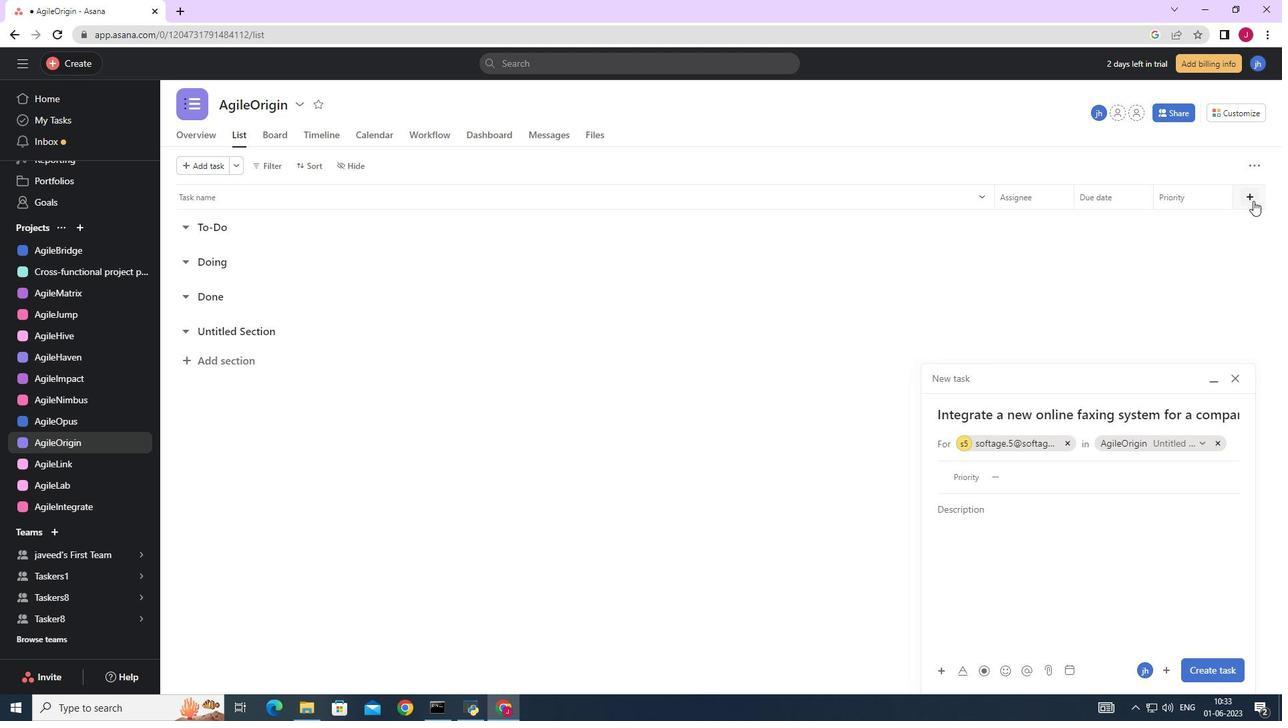 
Action: Mouse moved to (1193, 344)
Screenshot: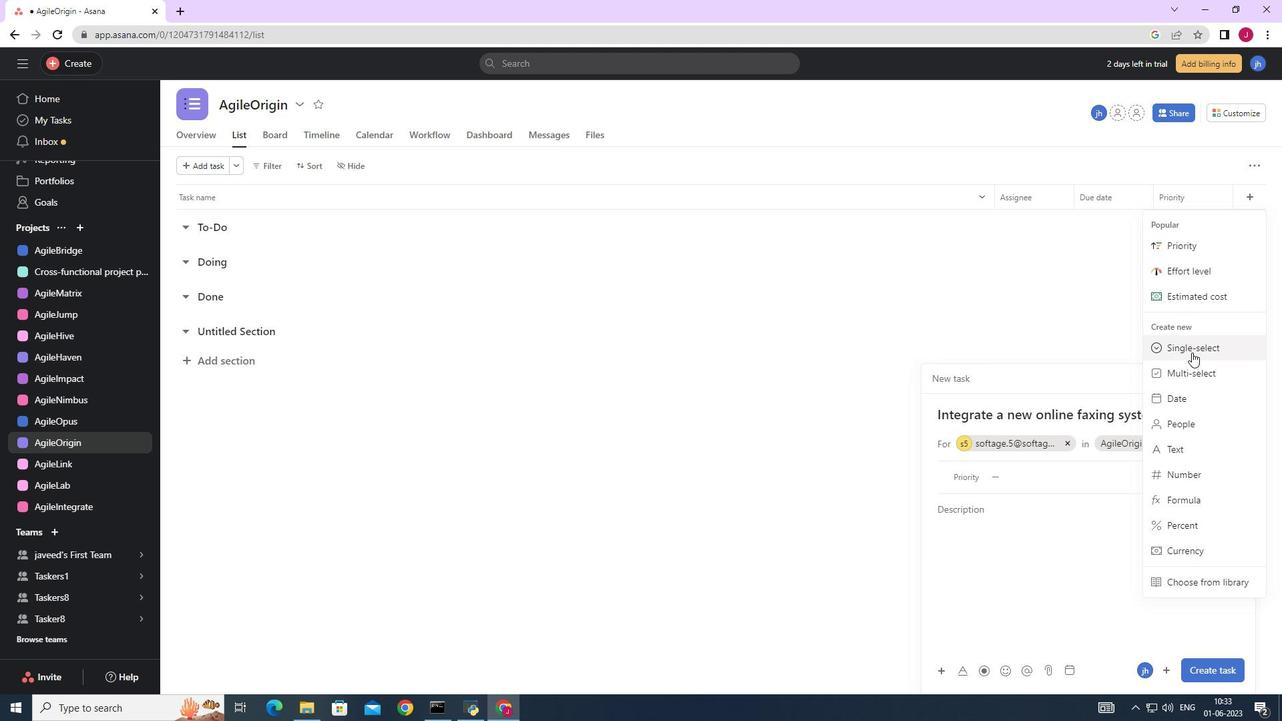 
Action: Mouse pressed left at (1193, 344)
Screenshot: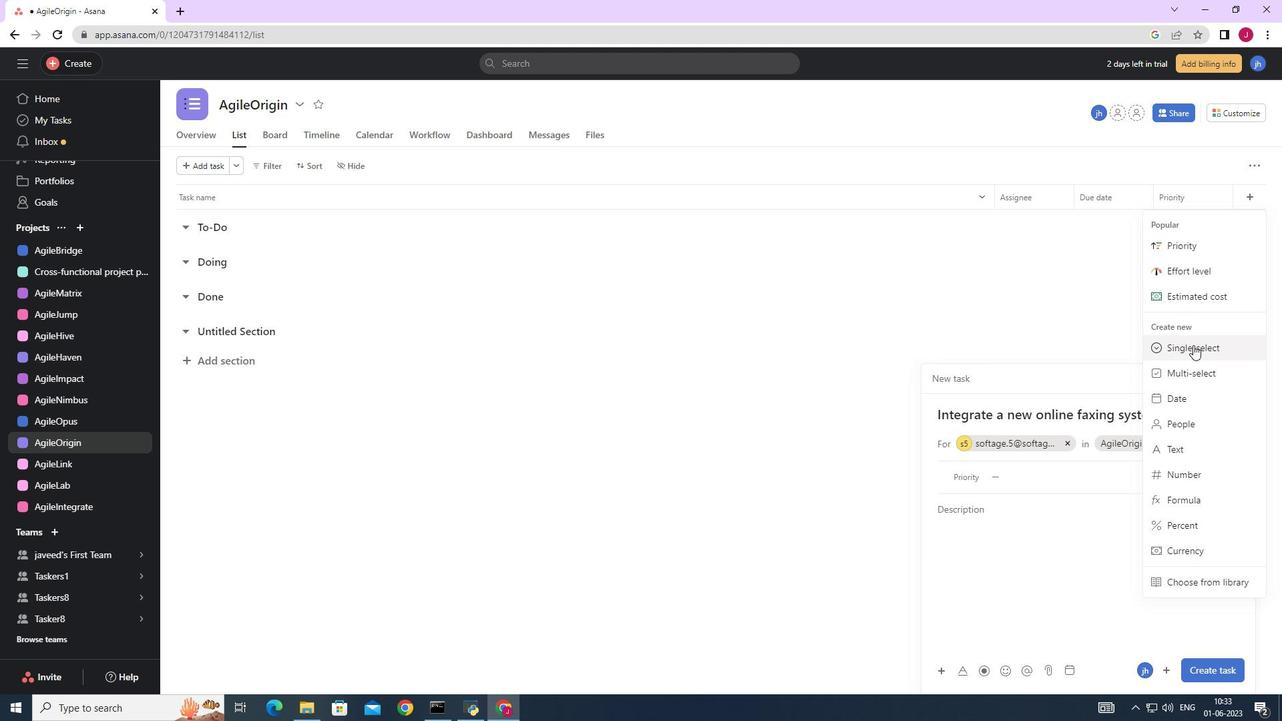 
Action: Mouse moved to (513, 204)
Screenshot: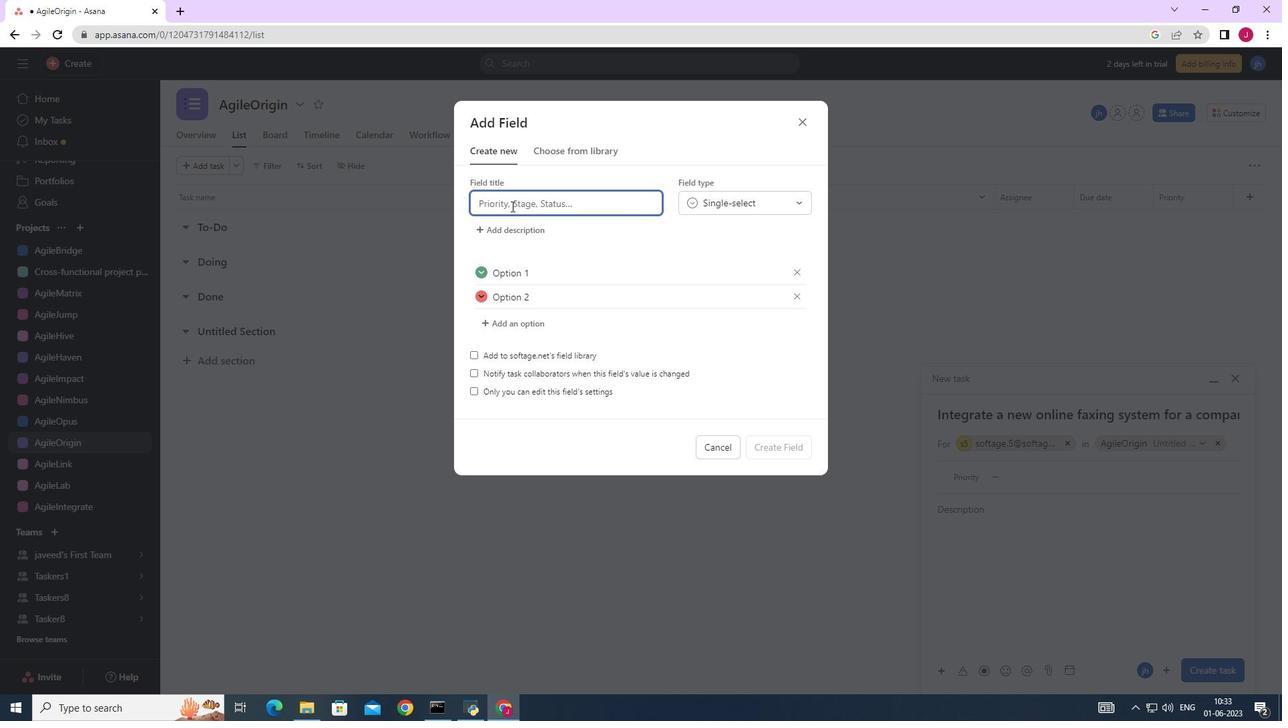 
Action: Key pressed status
Screenshot: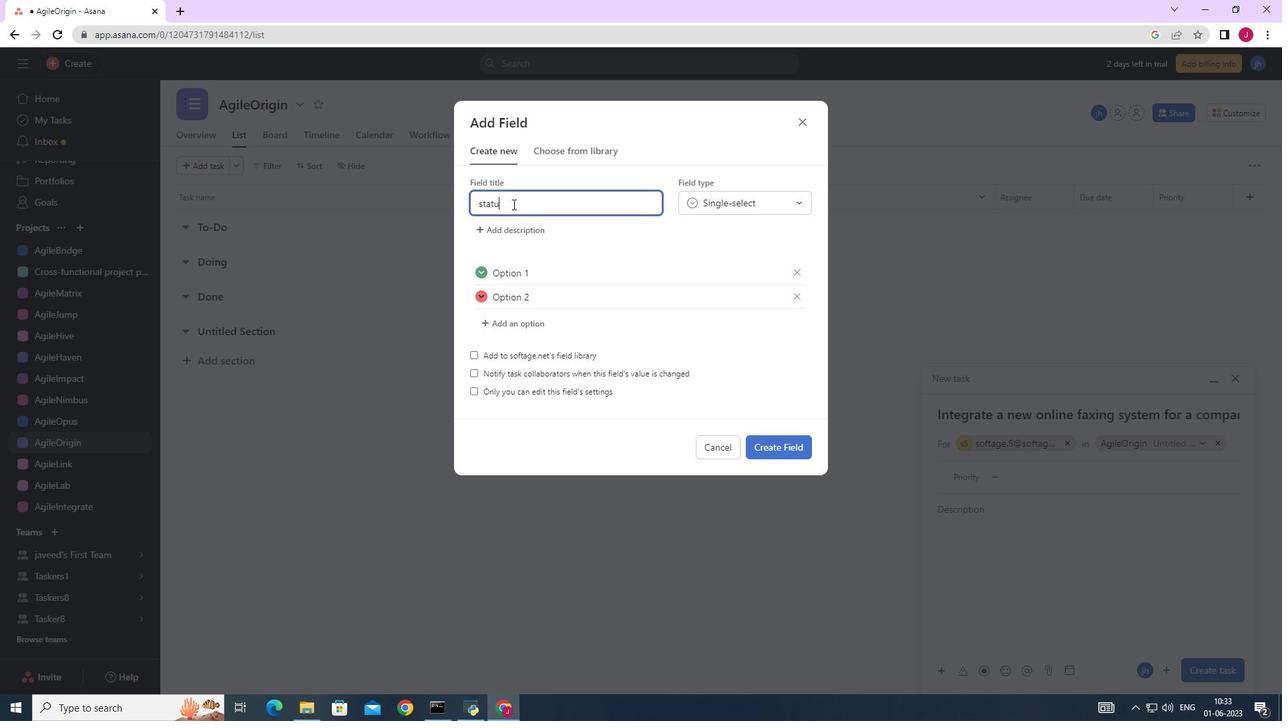 
Action: Mouse moved to (579, 275)
Screenshot: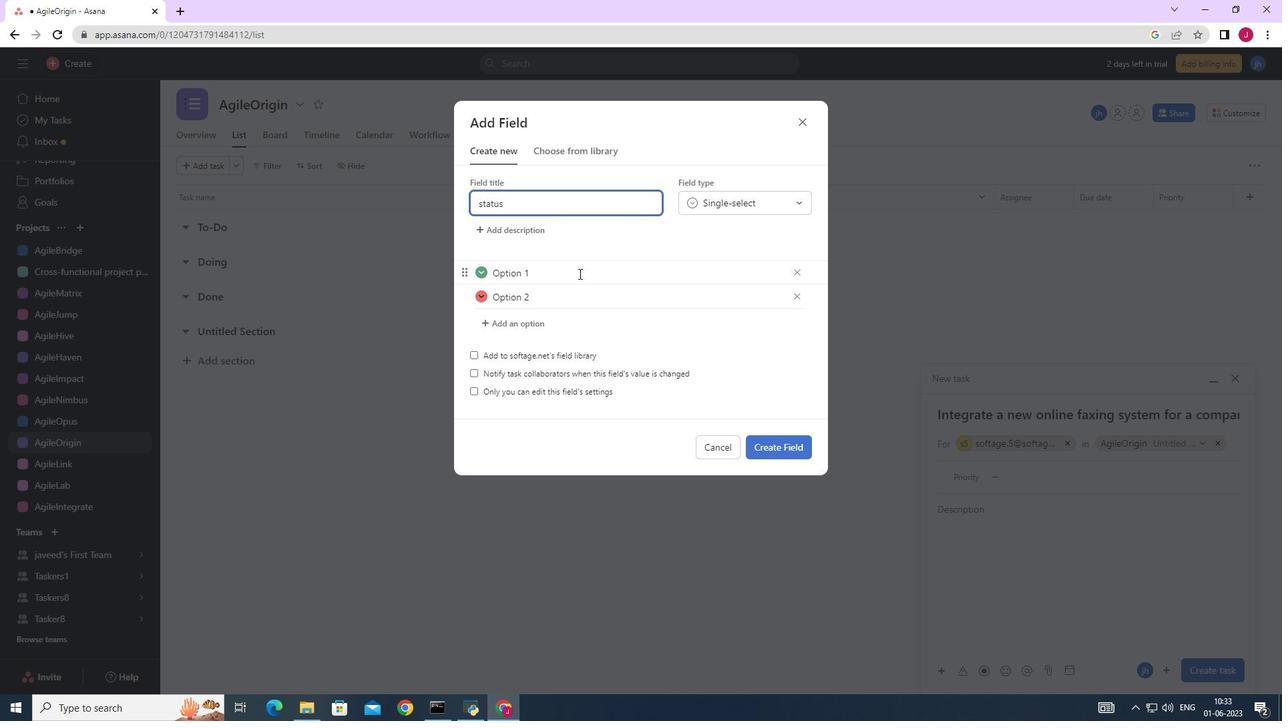 
Action: Mouse pressed left at (579, 275)
Screenshot: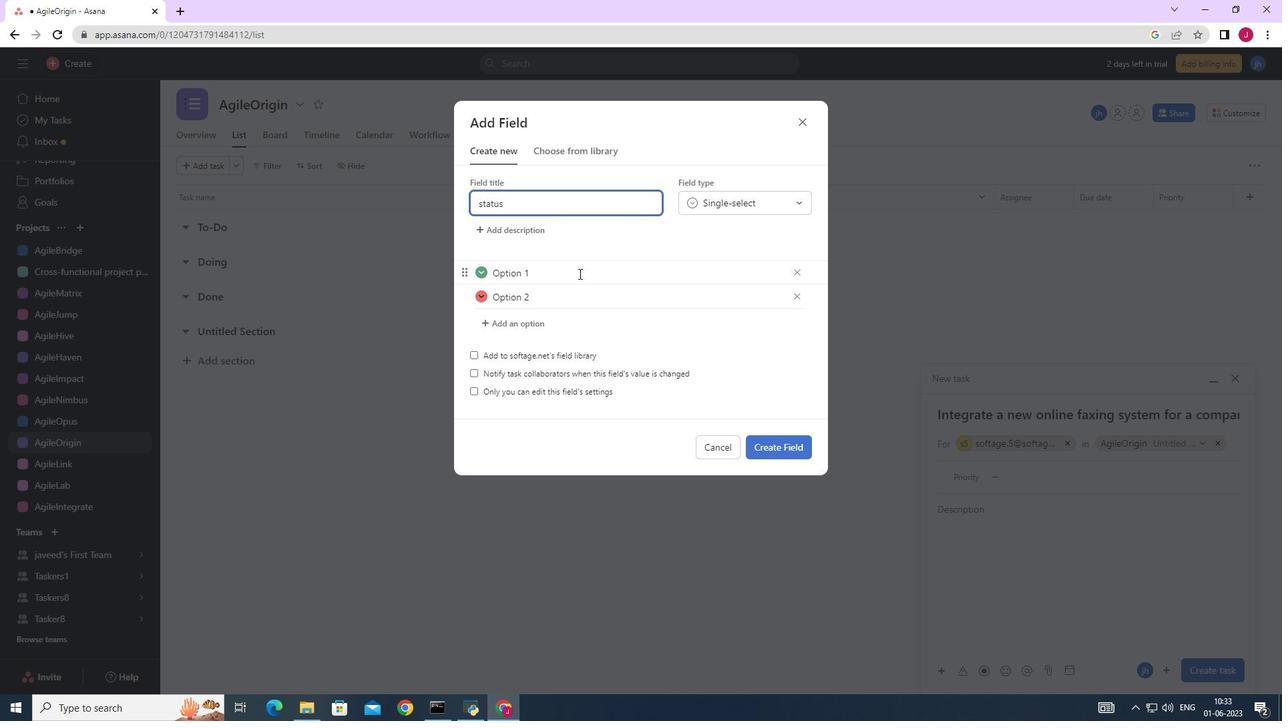 
Action: Mouse moved to (575, 280)
Screenshot: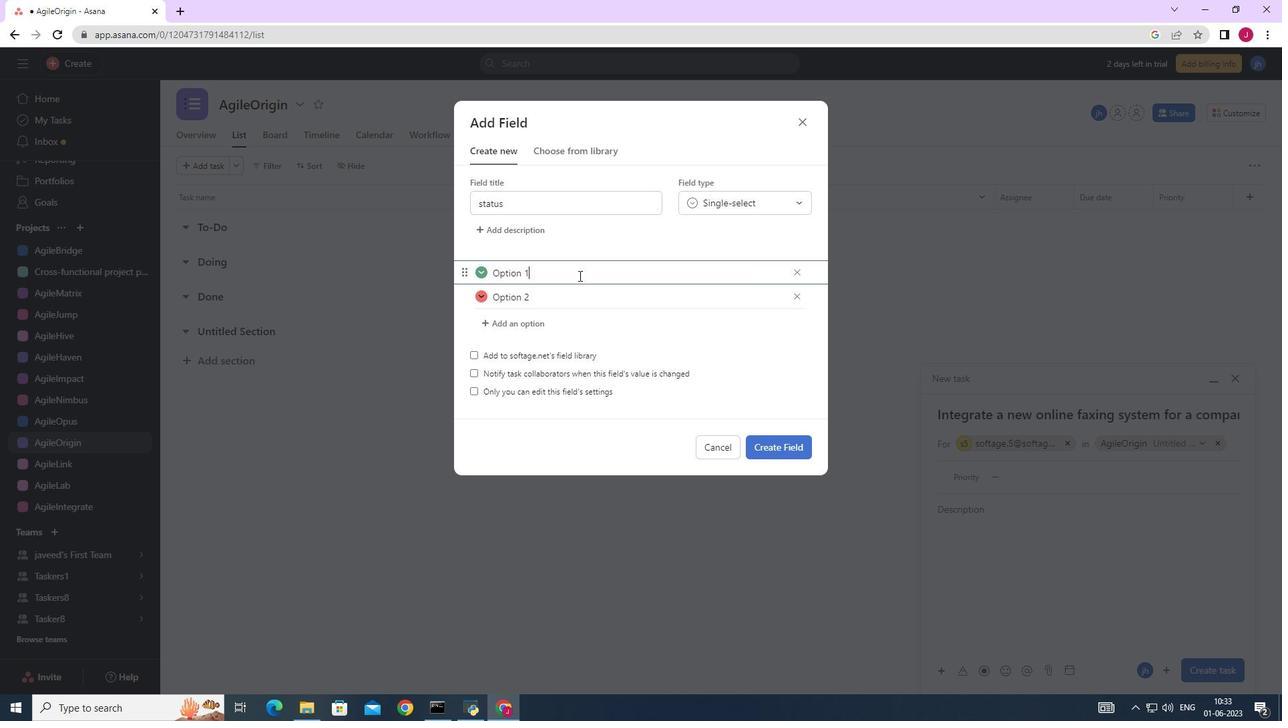 
Action: Key pressed <Key.backspace><Key.backspace><Key.backspace><Key.backspace><Key.backspace><Key.backspace><Key.backspace>n<Key.space>track
Screenshot: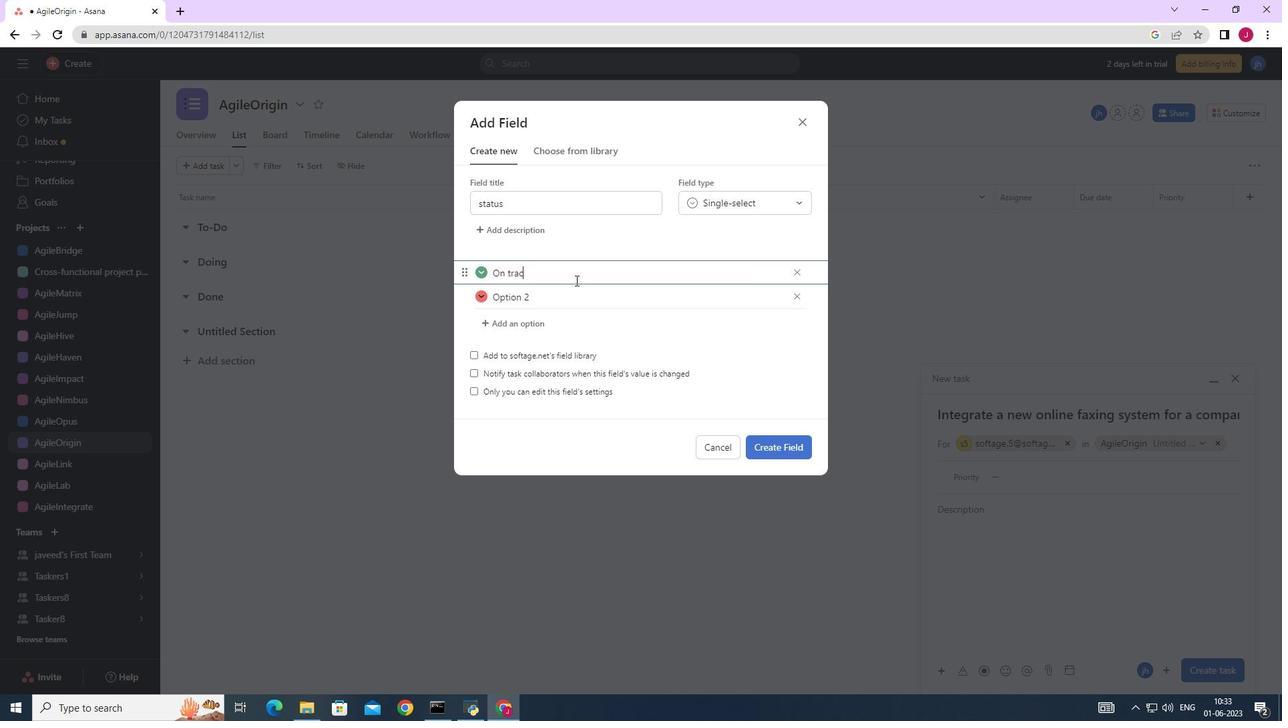 
Action: Mouse moved to (559, 296)
Screenshot: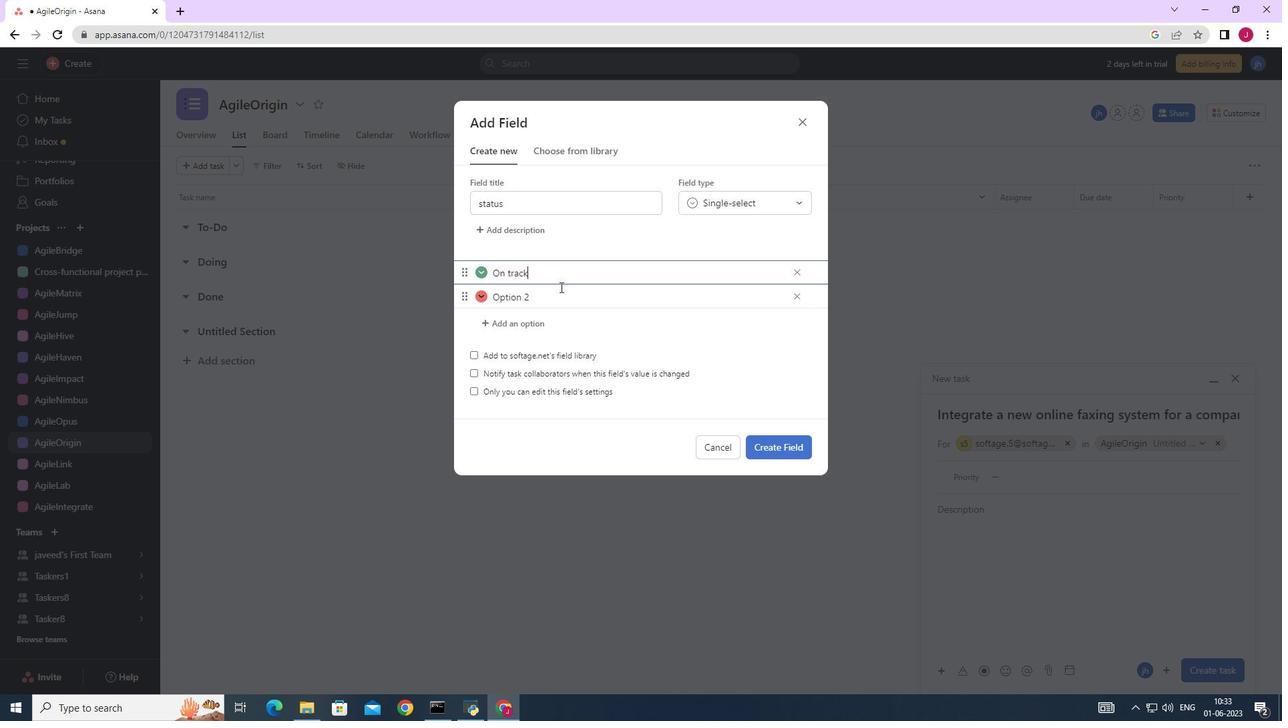 
Action: Mouse pressed left at (559, 296)
Screenshot: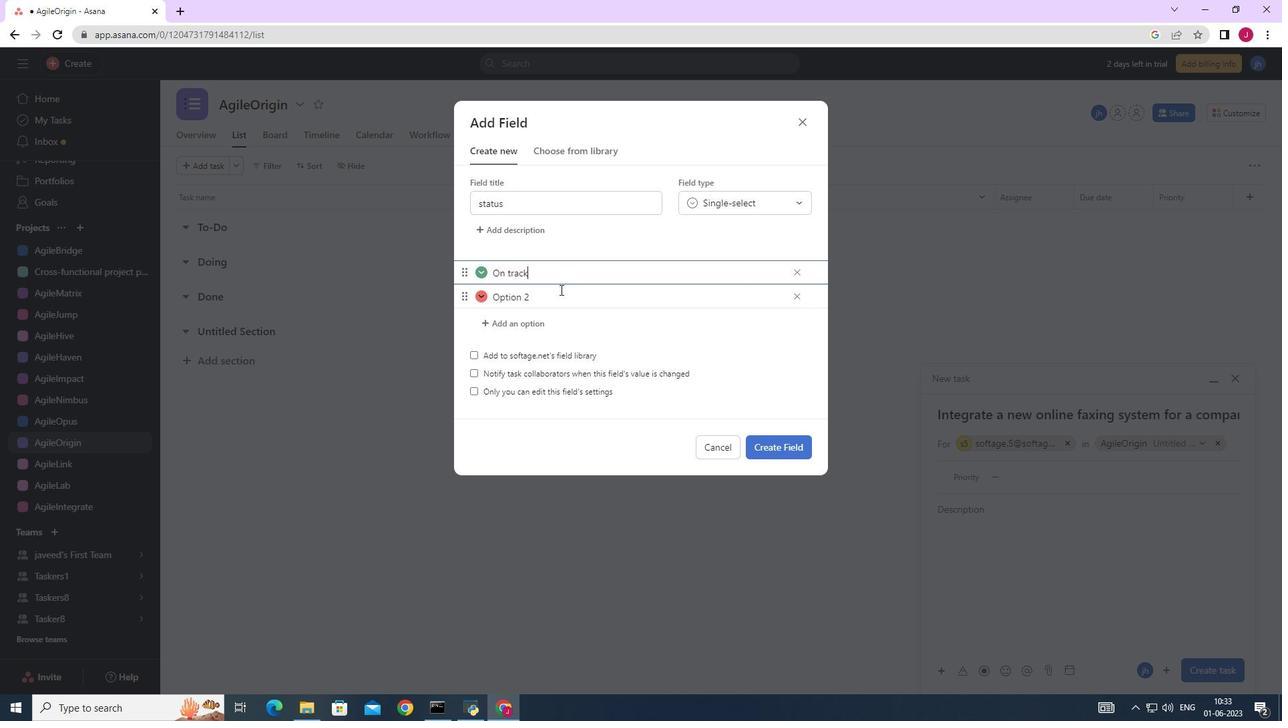 
Action: Mouse moved to (559, 296)
Screenshot: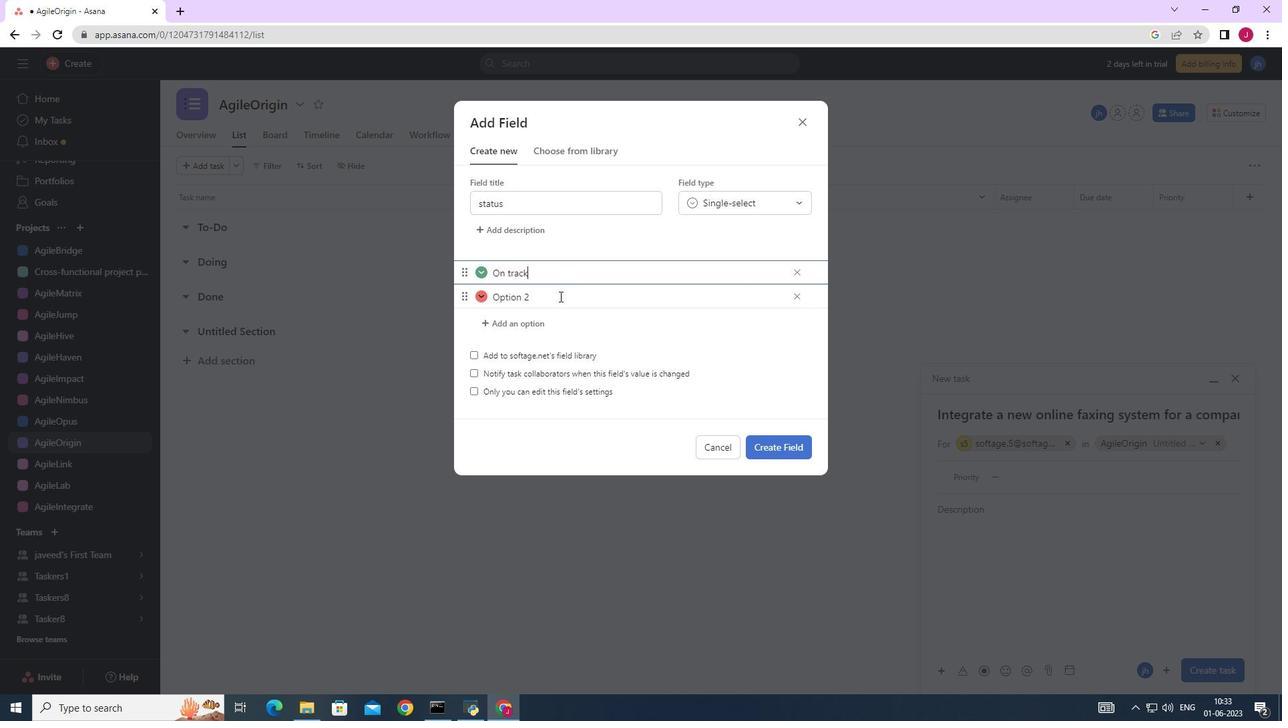 
Action: Key pressed <Key.backspace><Key.backspace><Key.backspace><Key.backspace><Key.backspace><Key.backspace><Key.backspace>ff<Key.space>track
Screenshot: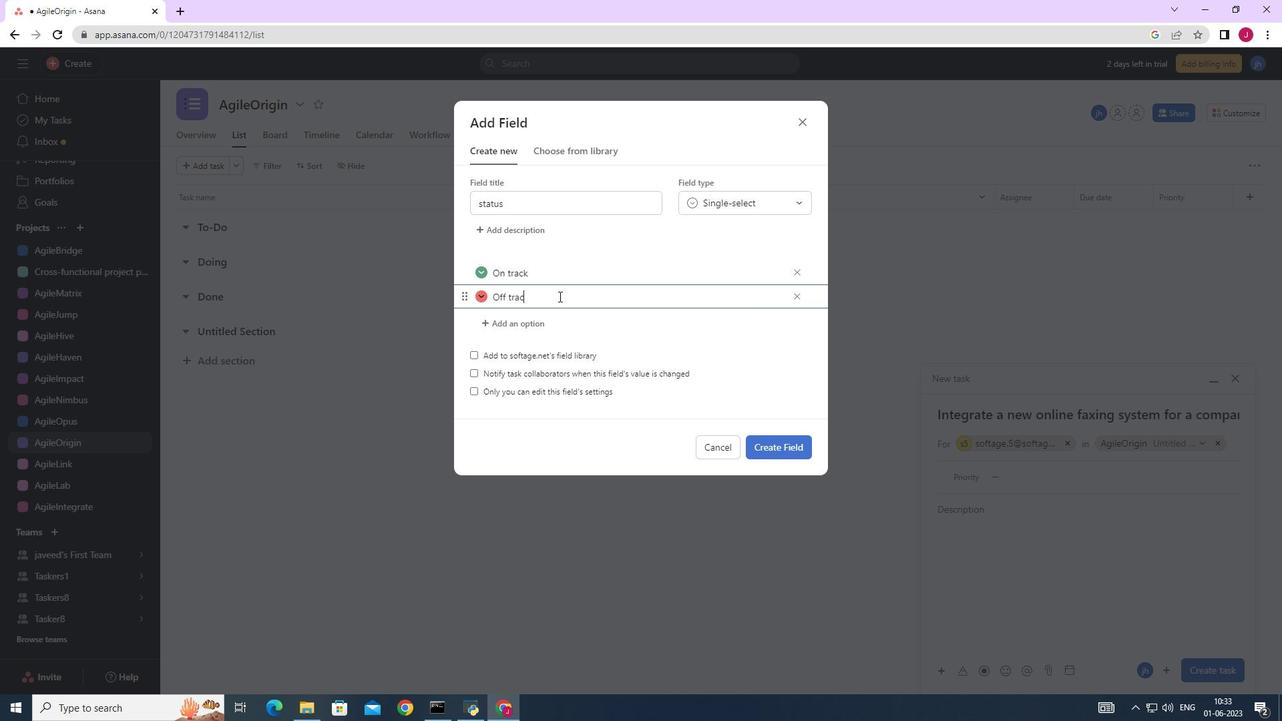 
Action: Mouse moved to (534, 320)
Screenshot: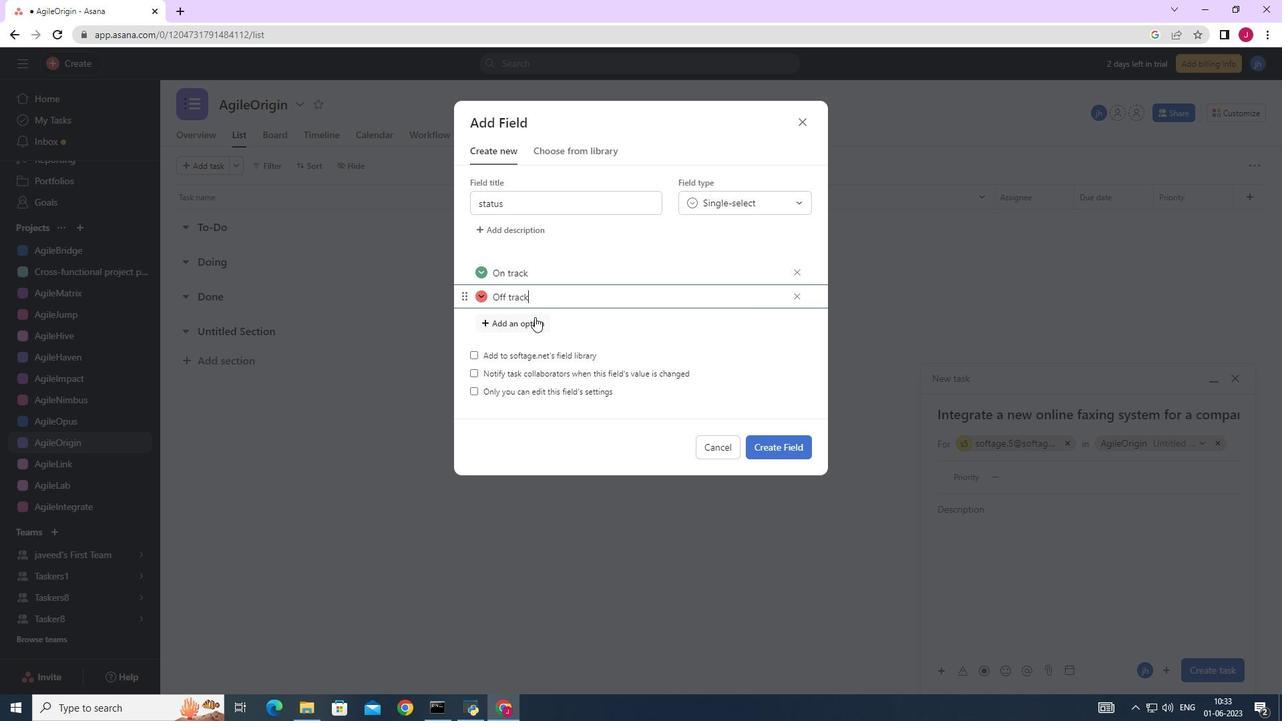 
Action: Mouse pressed left at (534, 320)
Screenshot: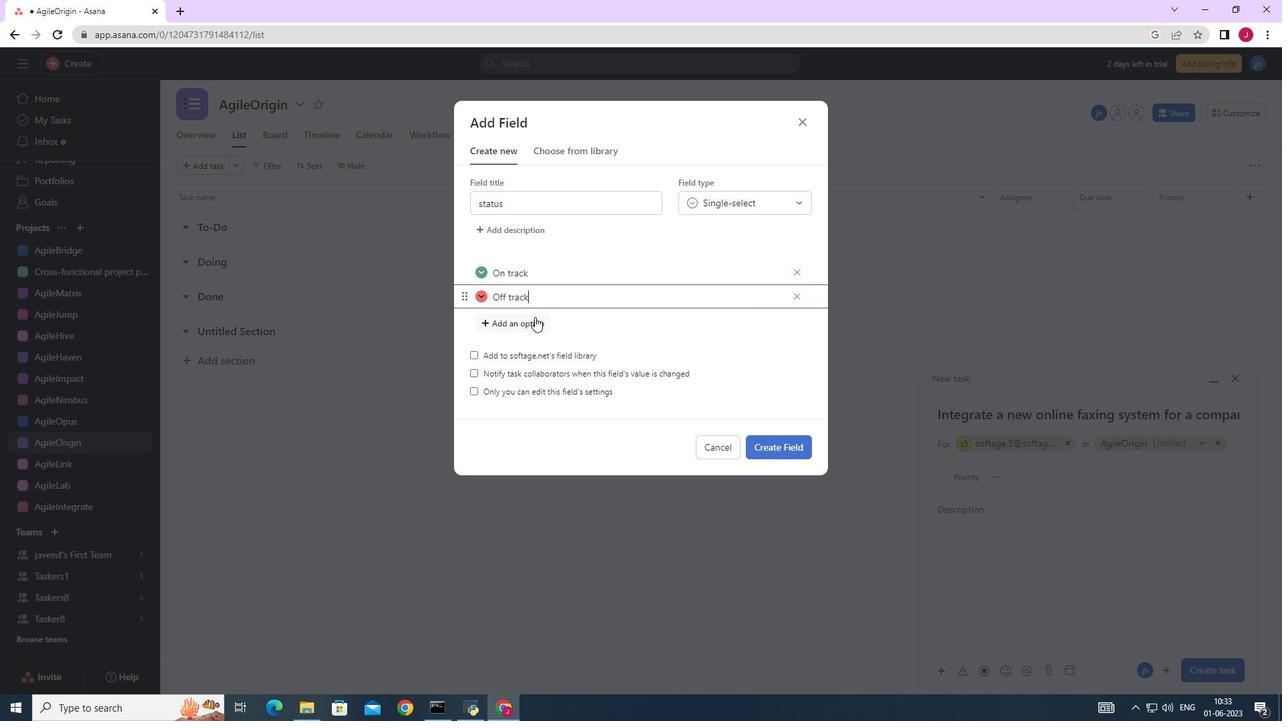 
Action: Mouse moved to (531, 320)
Screenshot: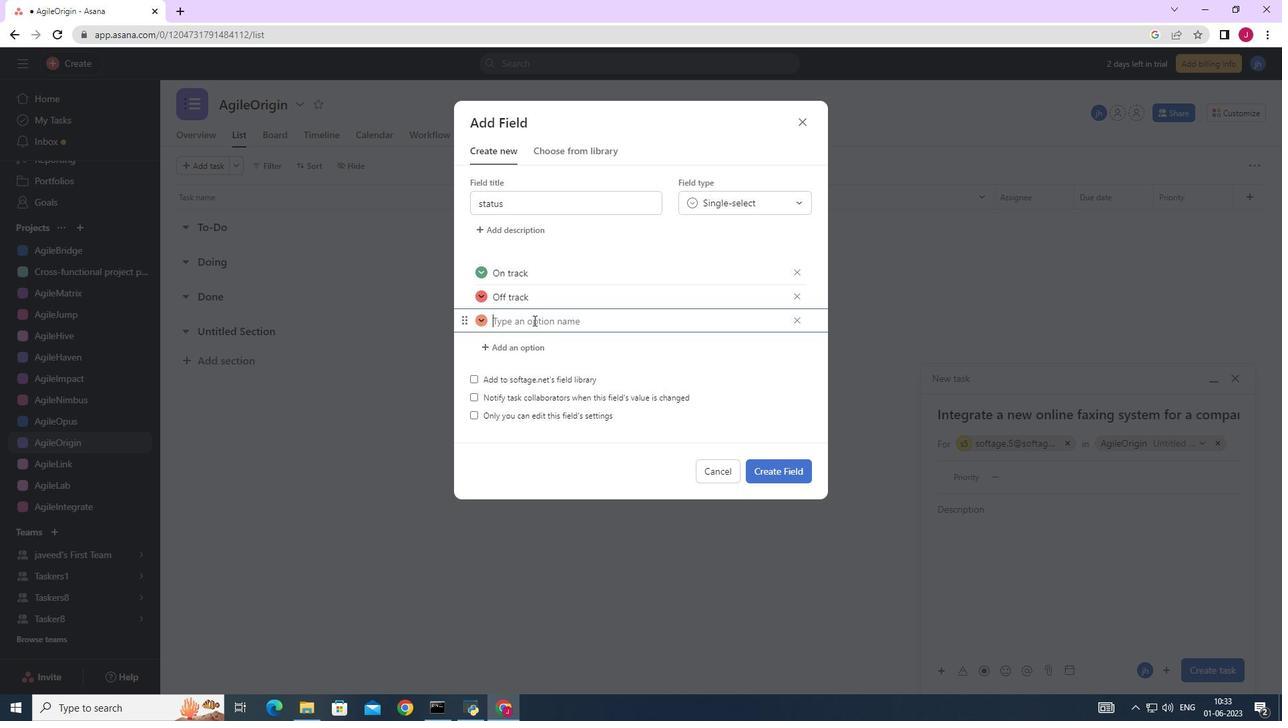 
Action: Key pressed <Key.caps_lock>A<Key.caps_lock>t<Key.space>risk
Screenshot: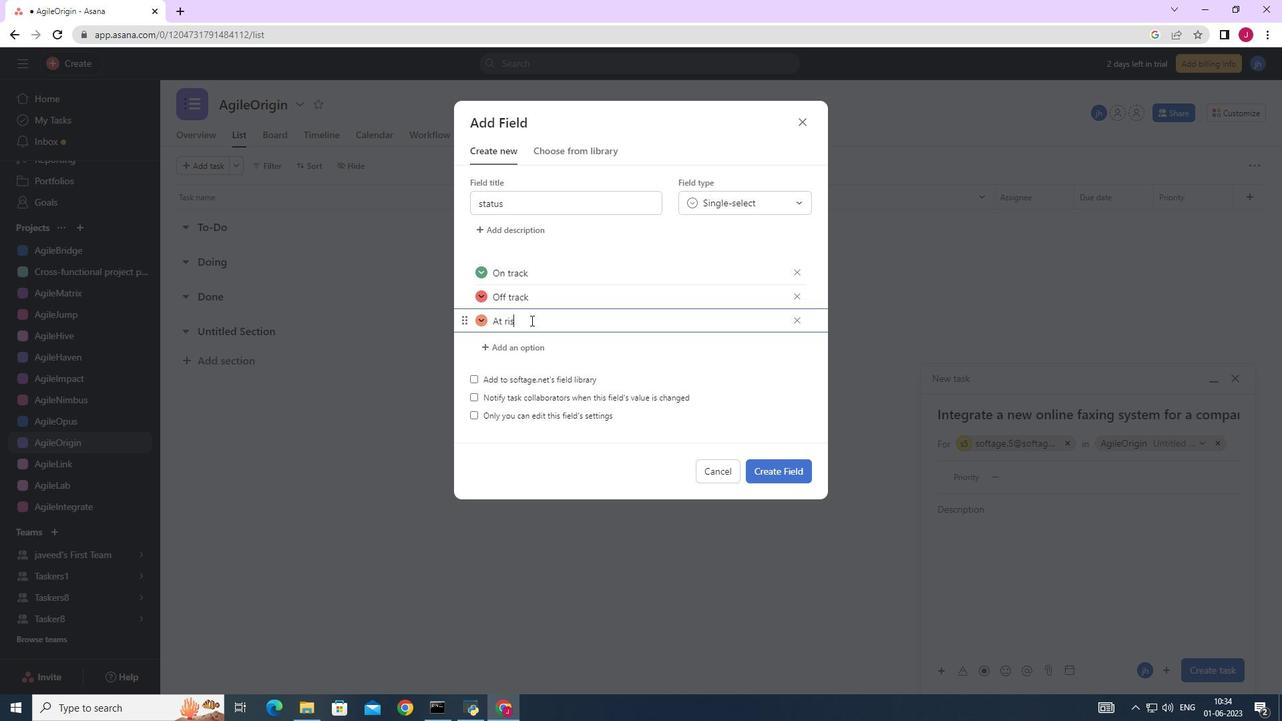 
Action: Mouse moved to (529, 346)
Screenshot: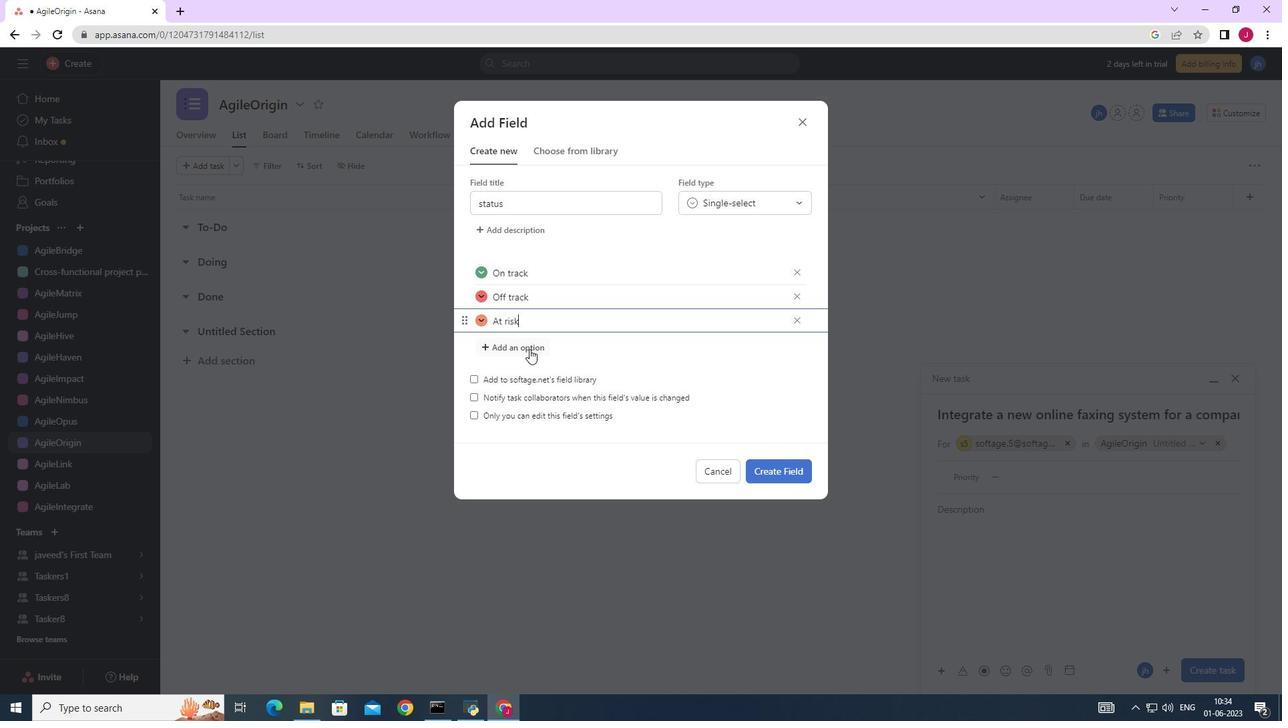 
Action: Mouse pressed left at (529, 346)
Screenshot: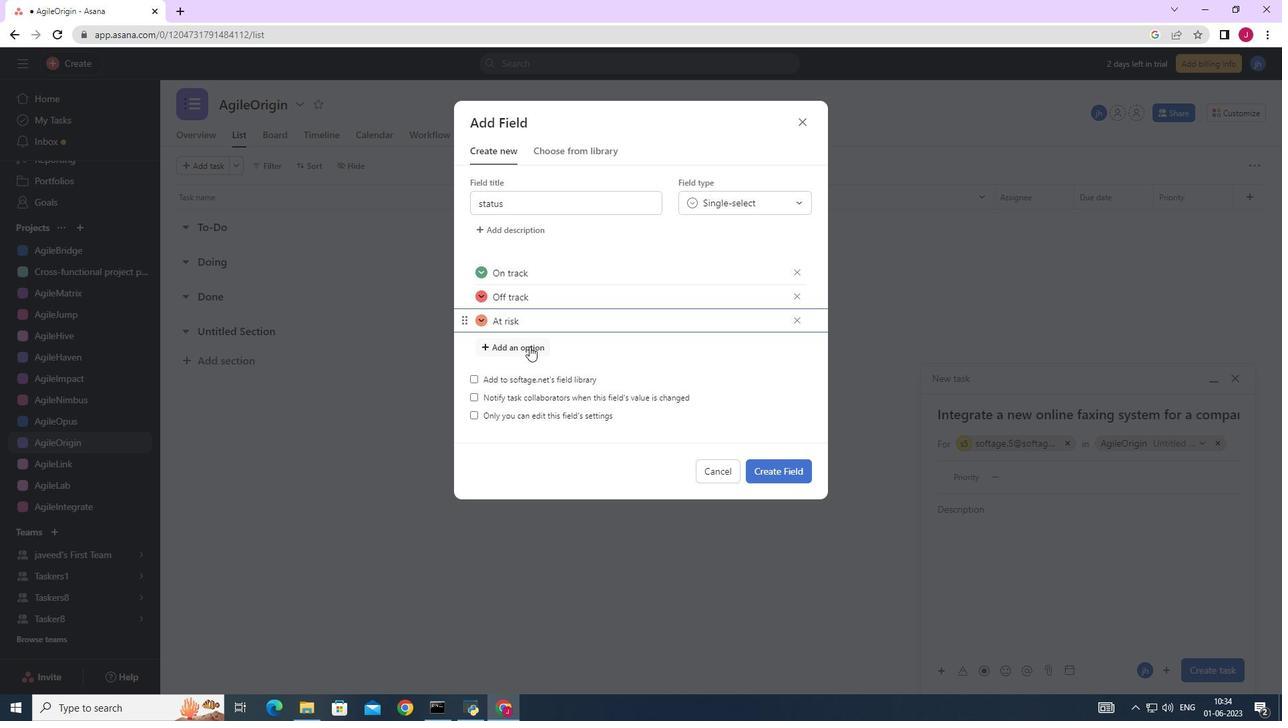 
Action: Key pressed <Key.caps_lock>C<Key.caps_lock>omplete
Screenshot: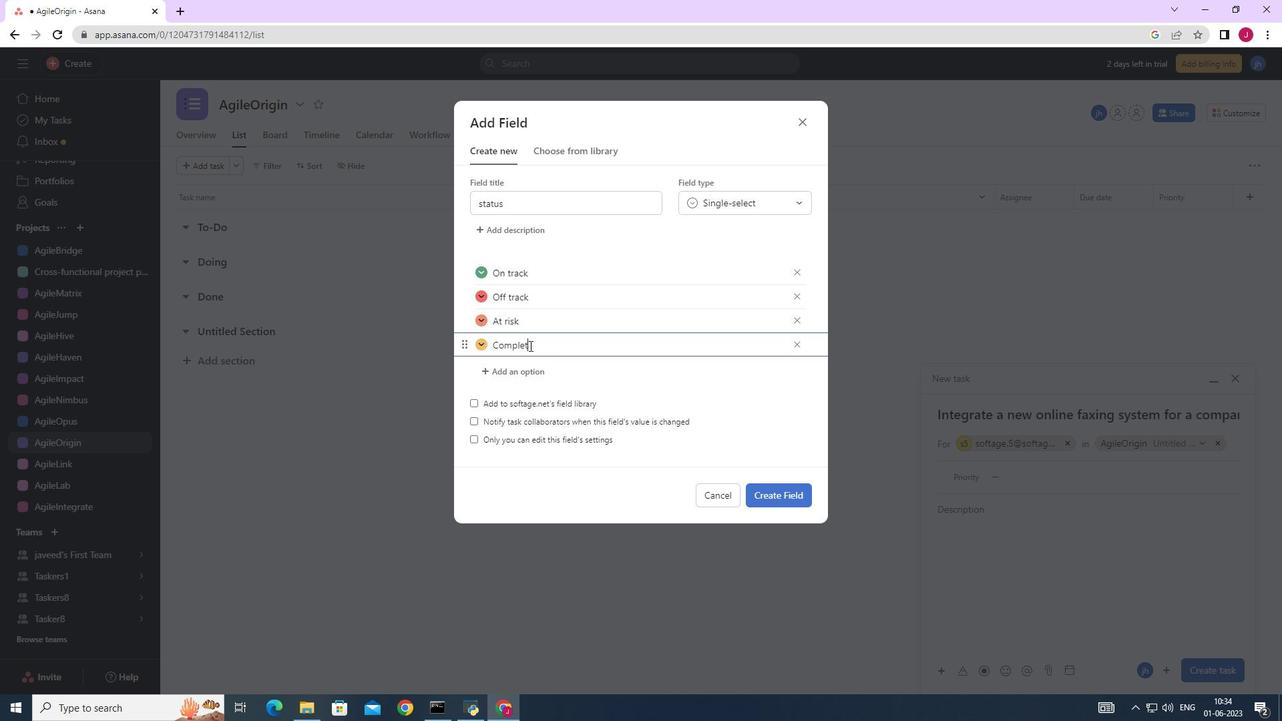 
Action: Mouse moved to (772, 496)
Screenshot: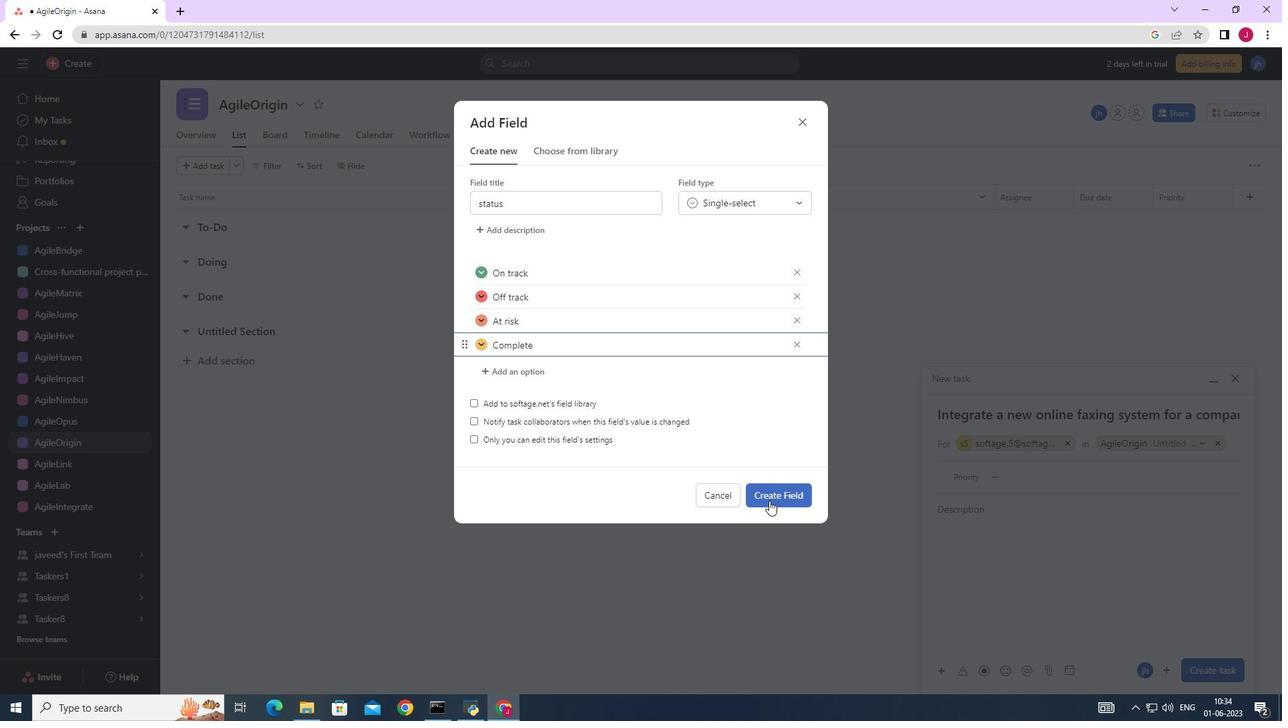 
Action: Mouse pressed left at (772, 496)
Screenshot: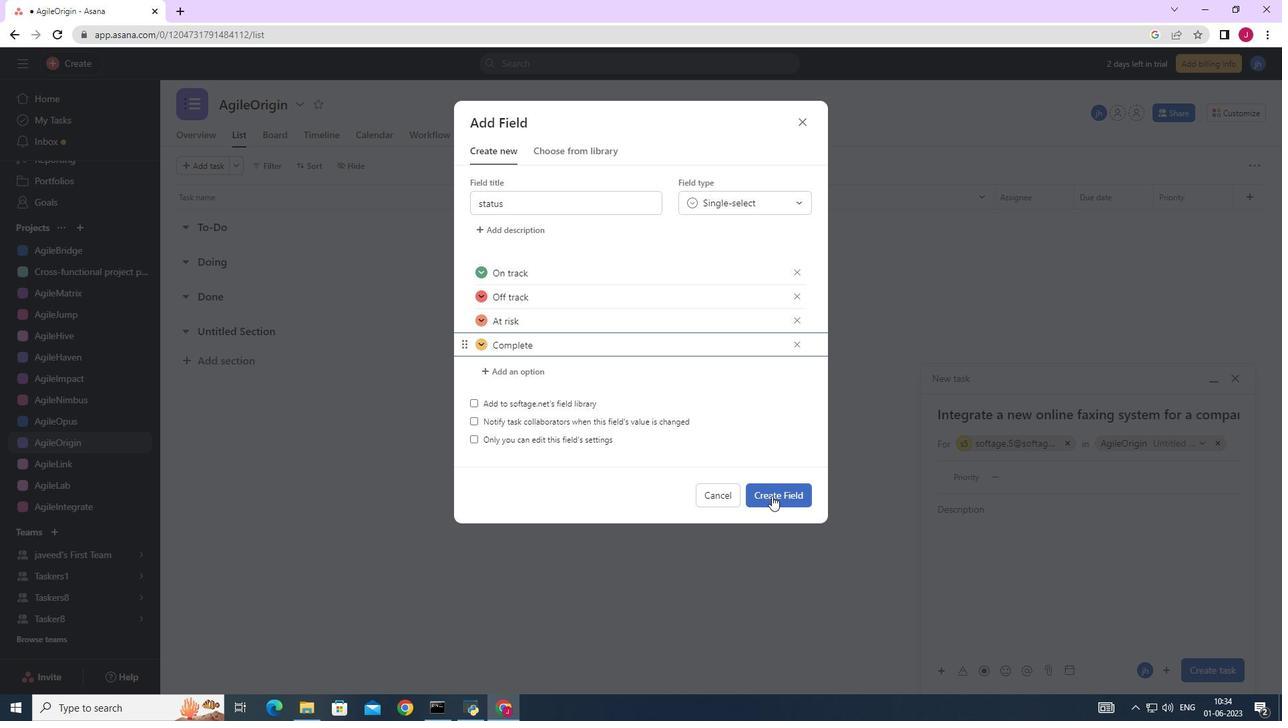 
Action: Mouse moved to (1000, 481)
Screenshot: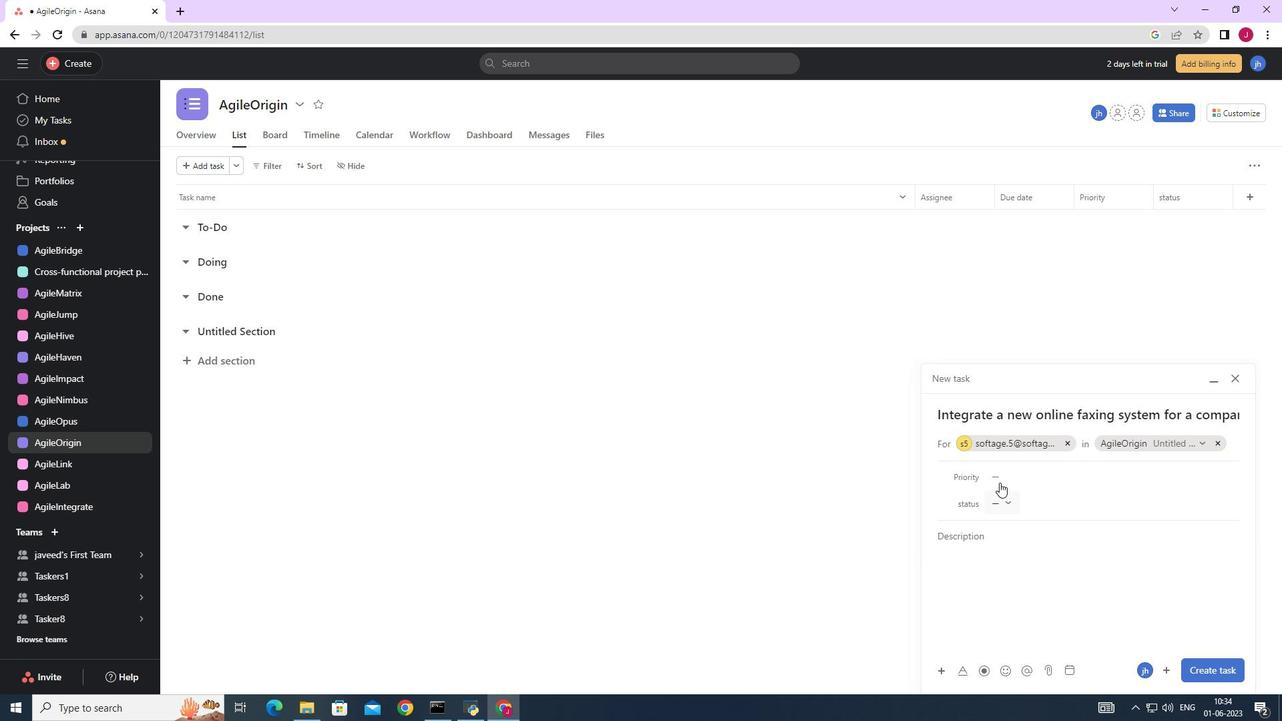 
Action: Mouse pressed left at (1000, 481)
Screenshot: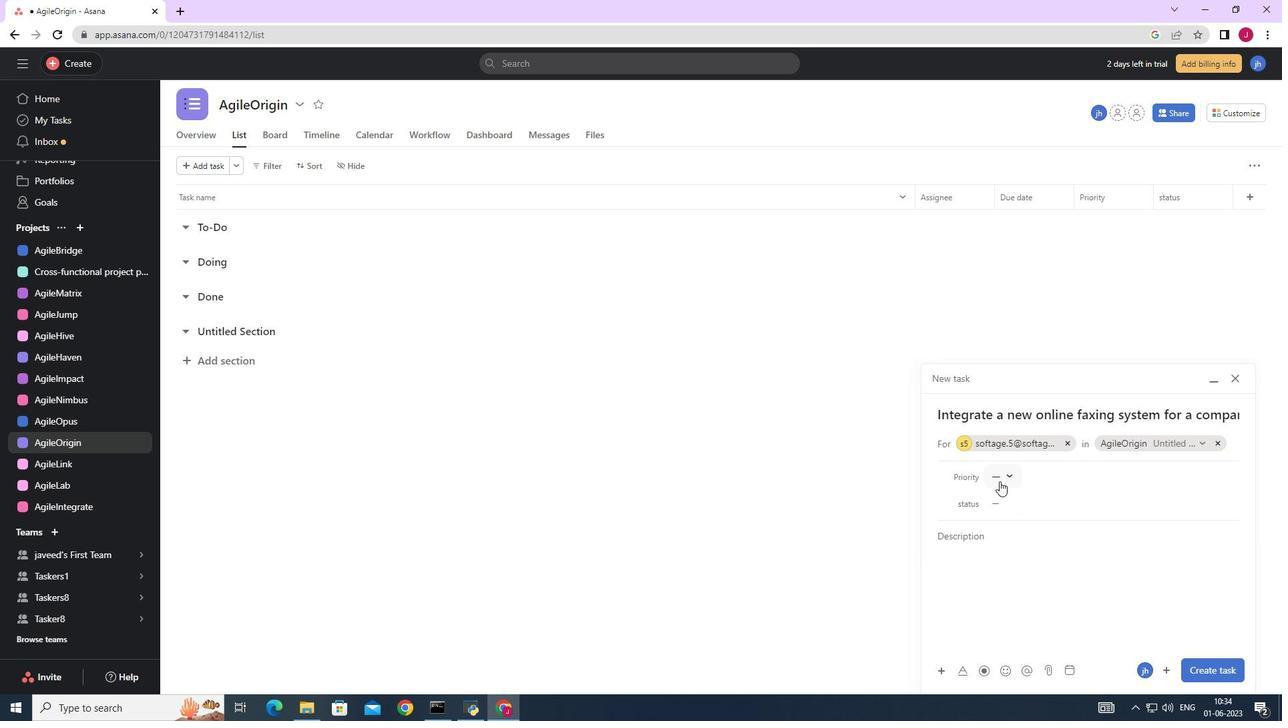 
Action: Mouse moved to (1031, 567)
Screenshot: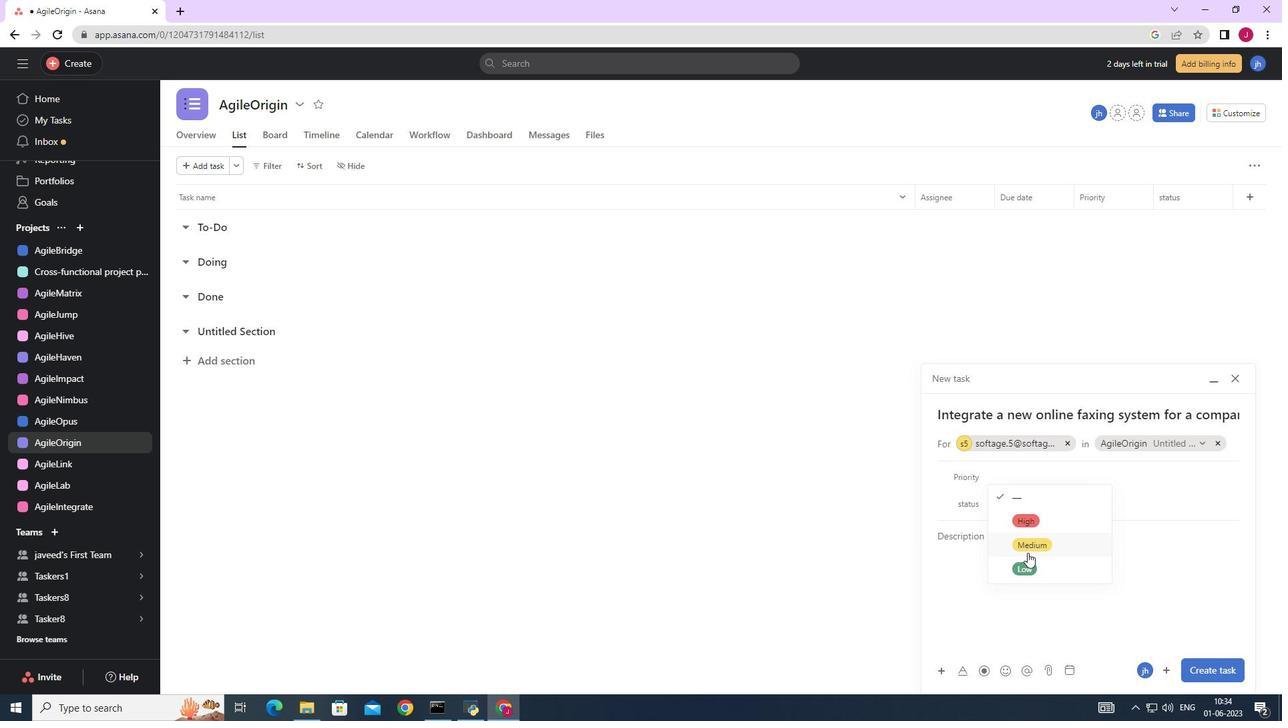 
Action: Mouse pressed left at (1031, 567)
Screenshot: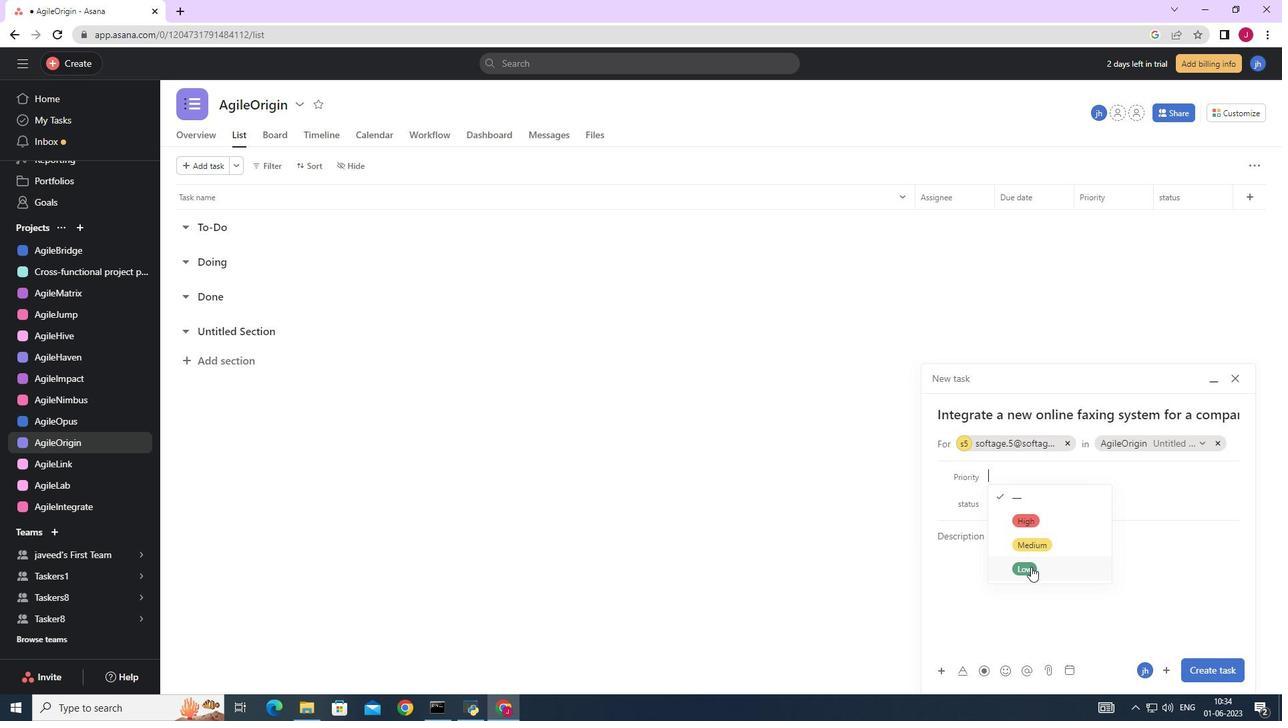 
Action: Mouse moved to (1008, 507)
Screenshot: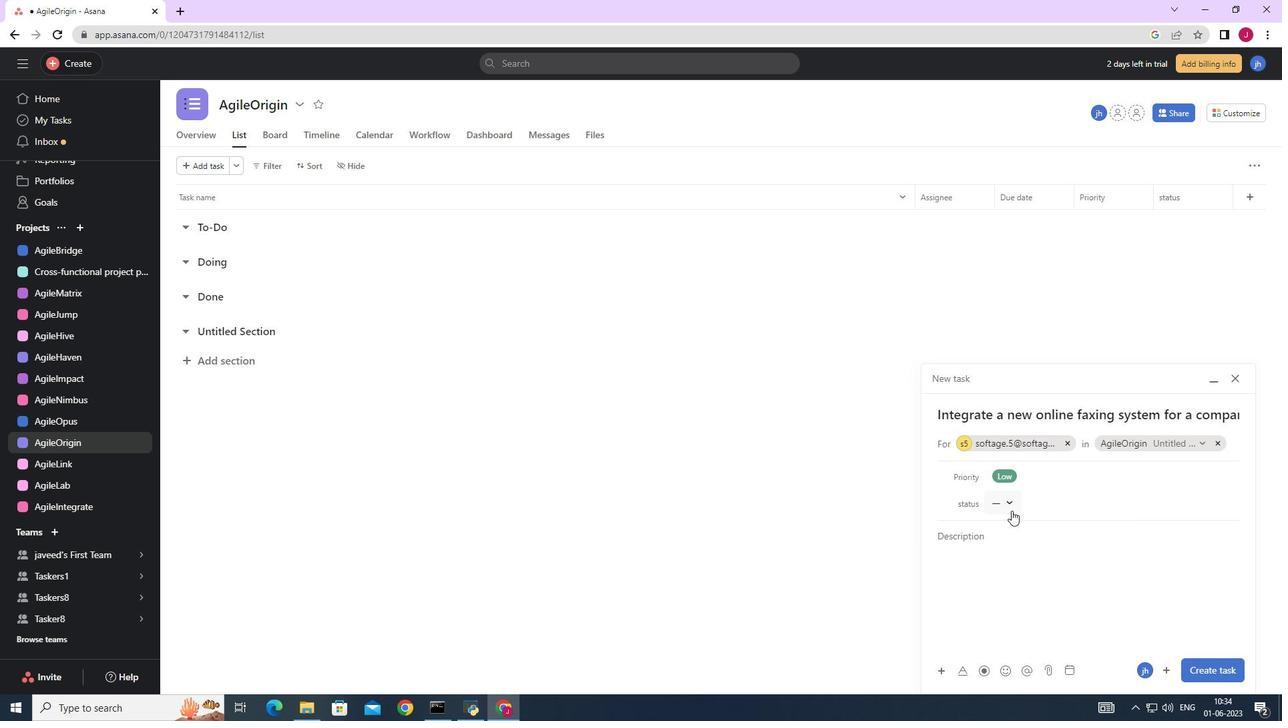 
Action: Mouse pressed left at (1008, 507)
Screenshot: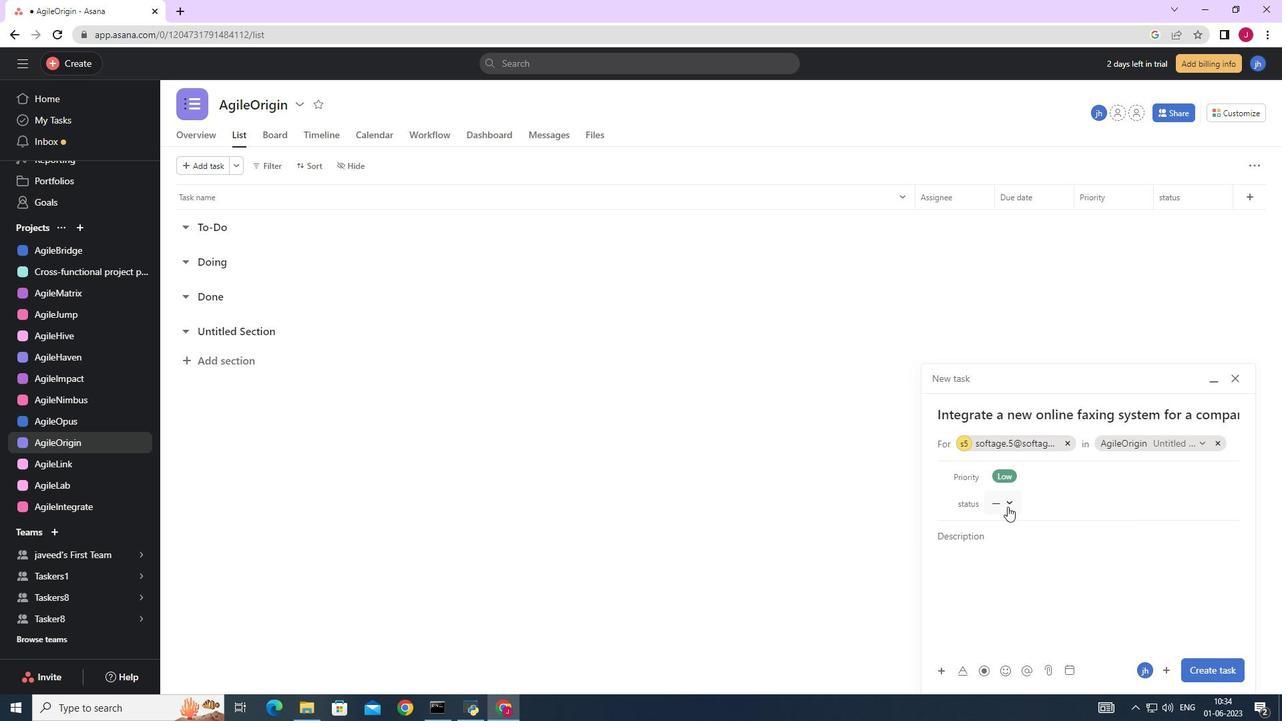 
Action: Mouse moved to (1034, 547)
Screenshot: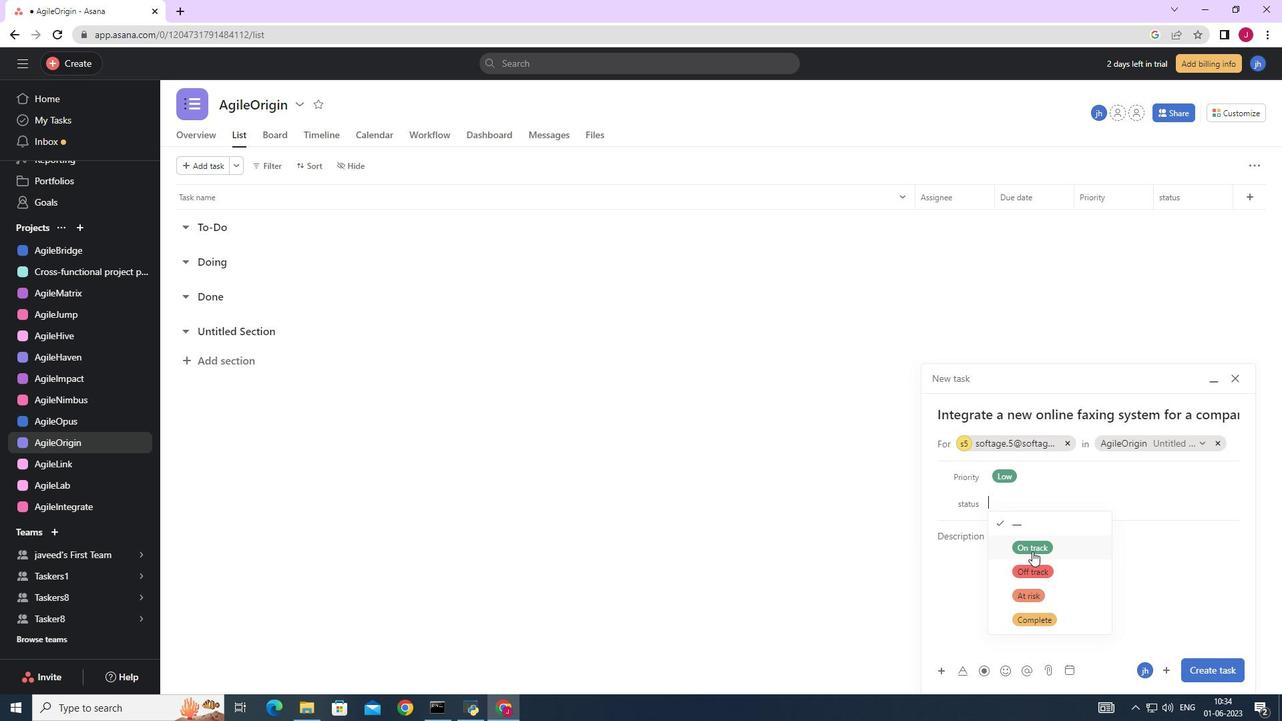 
Action: Mouse pressed left at (1034, 547)
Screenshot: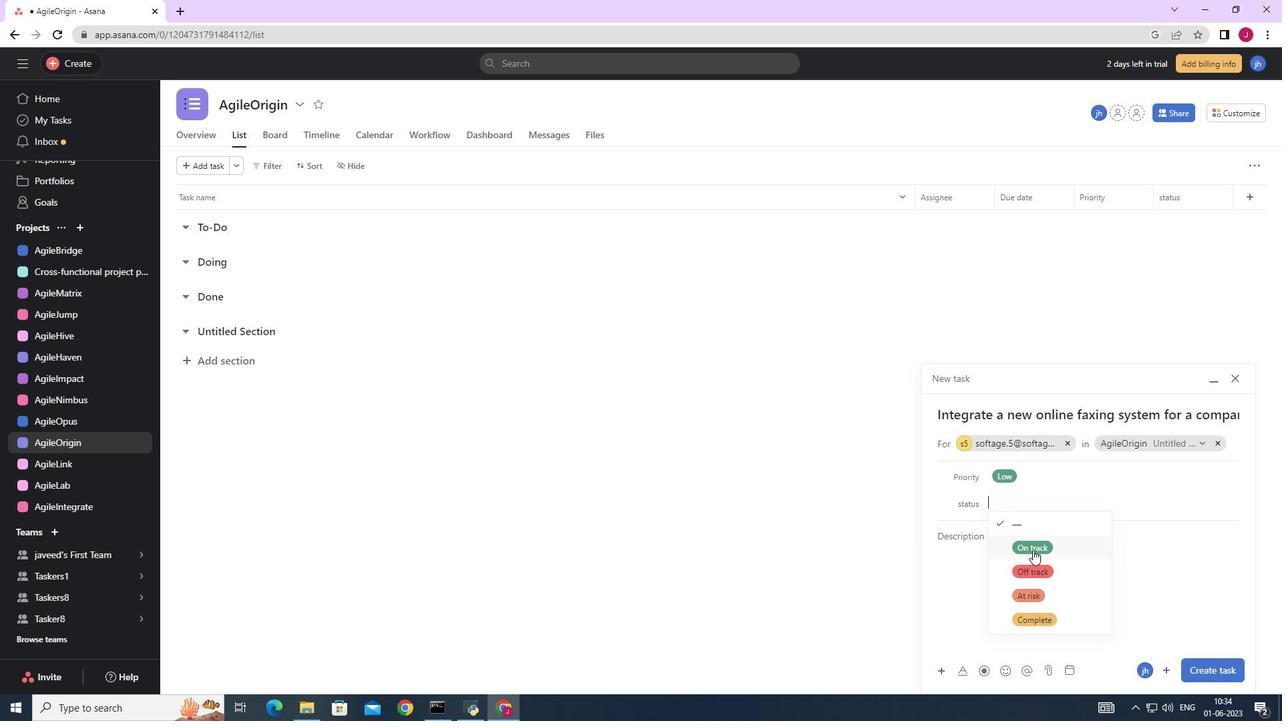 
Action: Mouse moved to (1209, 669)
Screenshot: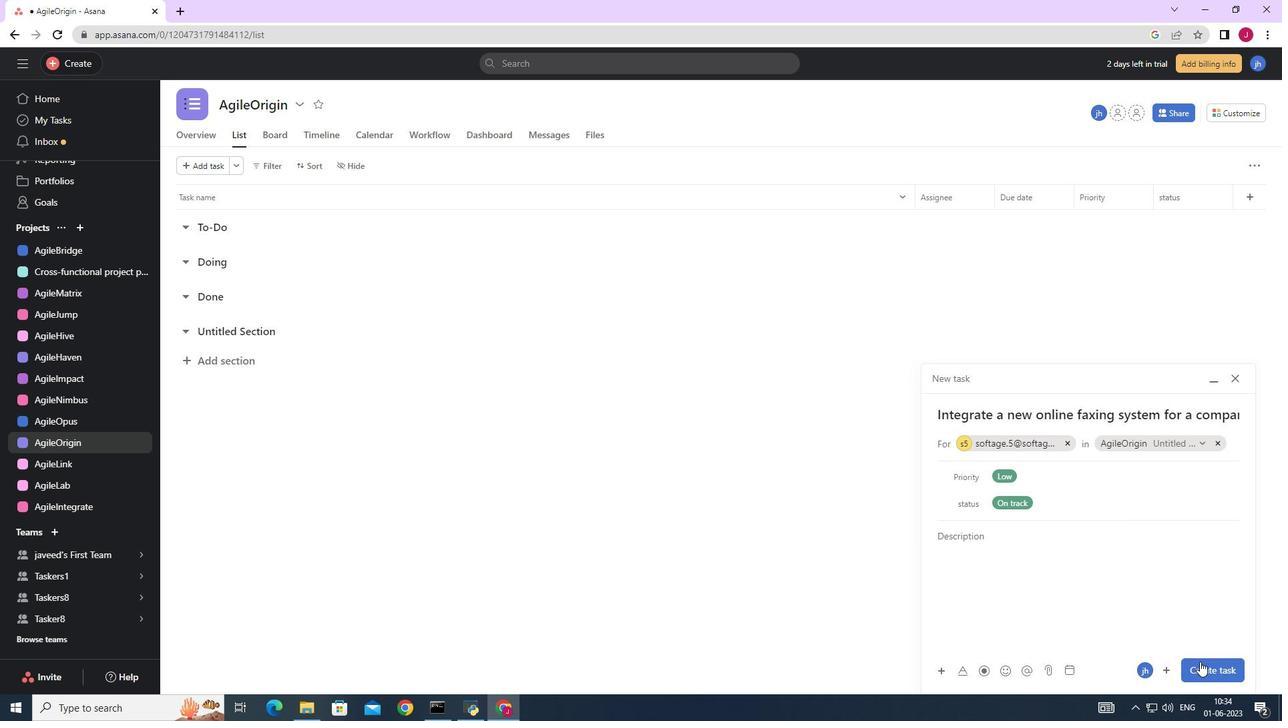 
Action: Mouse pressed left at (1209, 669)
Screenshot: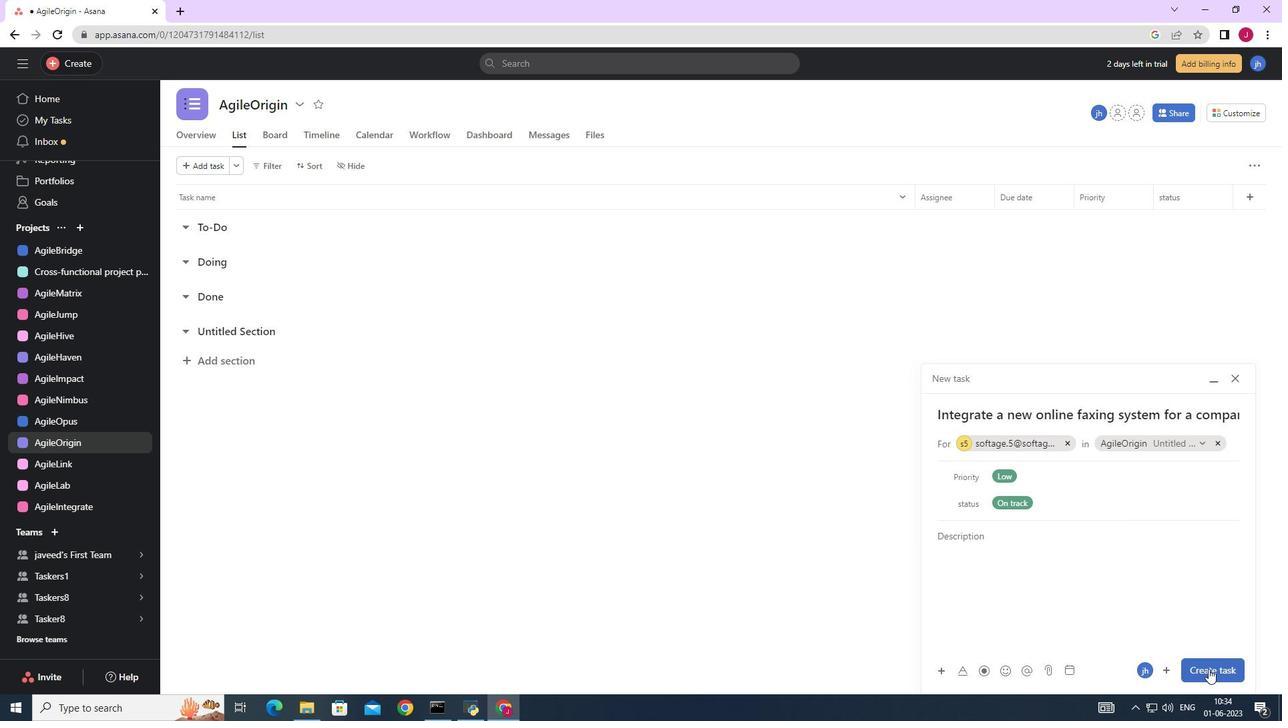 
Action: Mouse moved to (1060, 482)
Screenshot: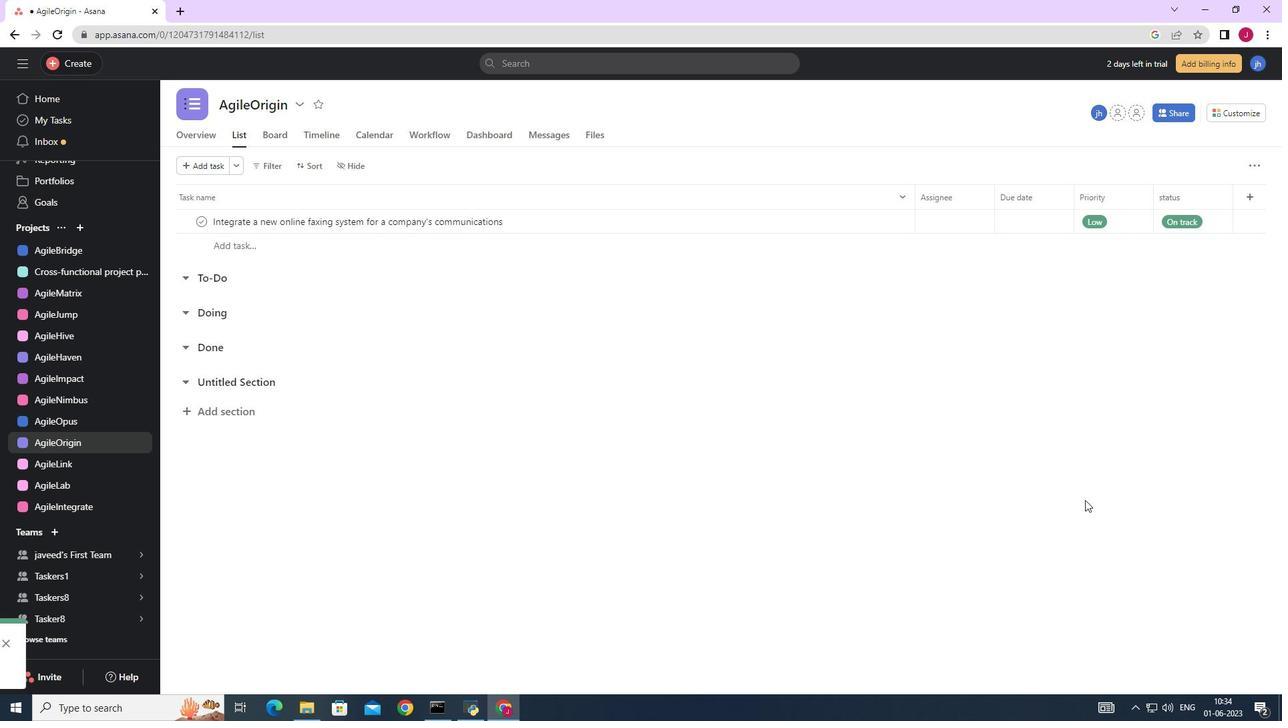 
